Task: Plan a team-building retreat for next month on the 28th at 9 AM.
Action: Mouse moved to (58, 95)
Screenshot: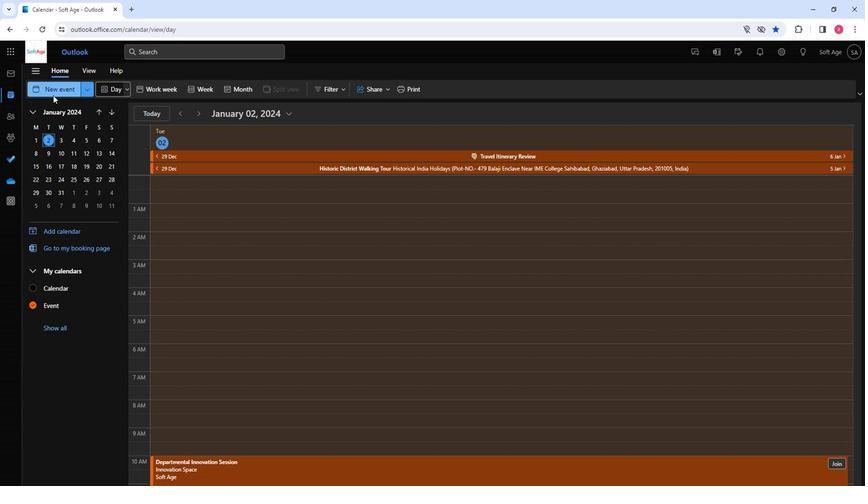 
Action: Mouse pressed left at (58, 95)
Screenshot: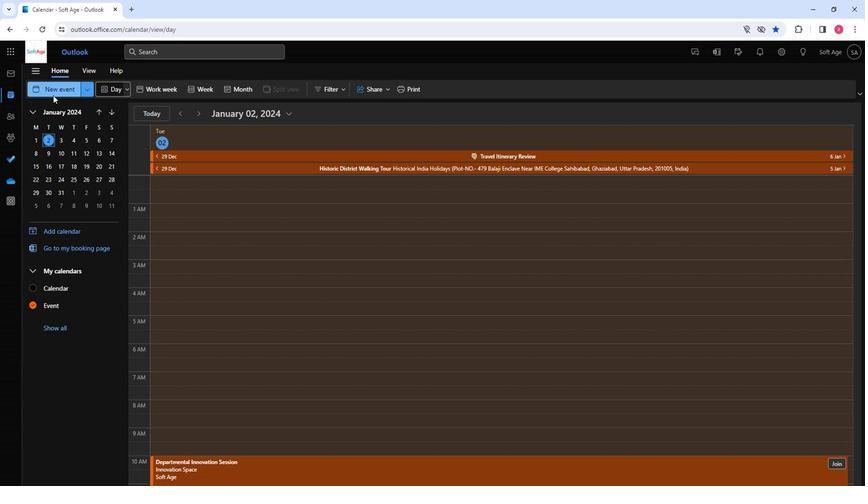 
Action: Mouse moved to (254, 157)
Screenshot: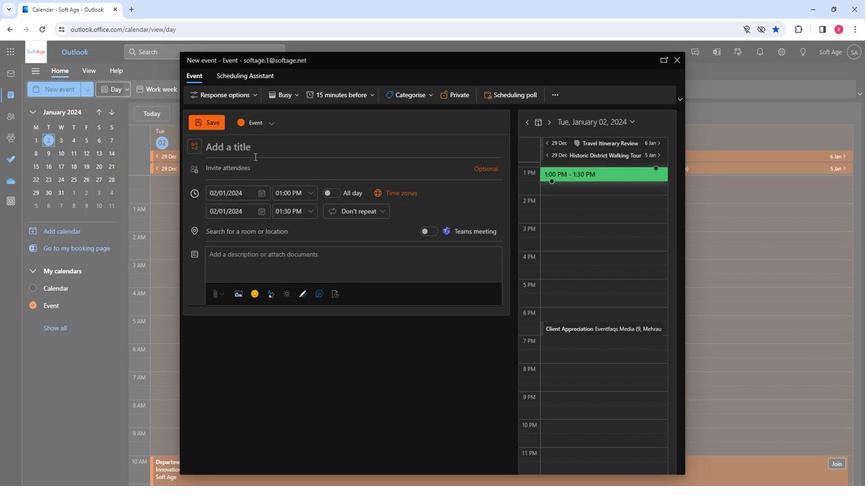 
Action: Key pressed <Key.shift>Team<Key.space><Key.shift>Building<Key.space><Key.shift><Key.shift><Key.shift><Key.shift><Key.shift><Key.shift><Key.shift><Key.shift><Key.shift>Retreat
Screenshot: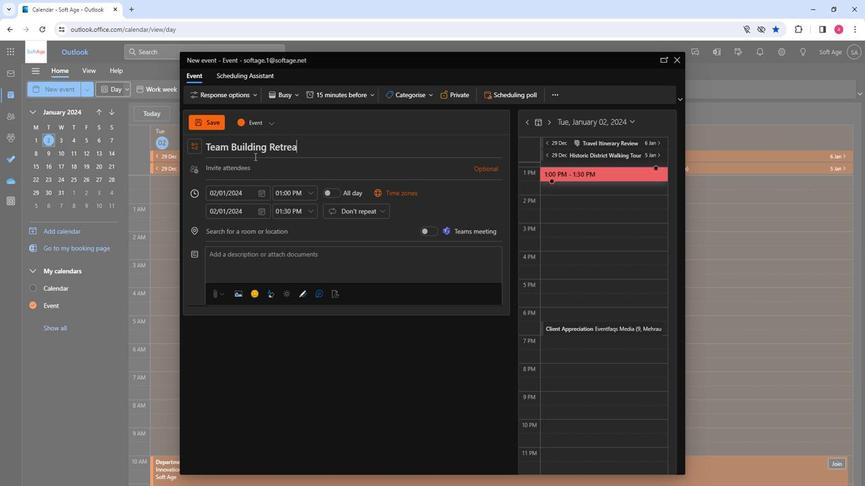 
Action: Mouse moved to (234, 164)
Screenshot: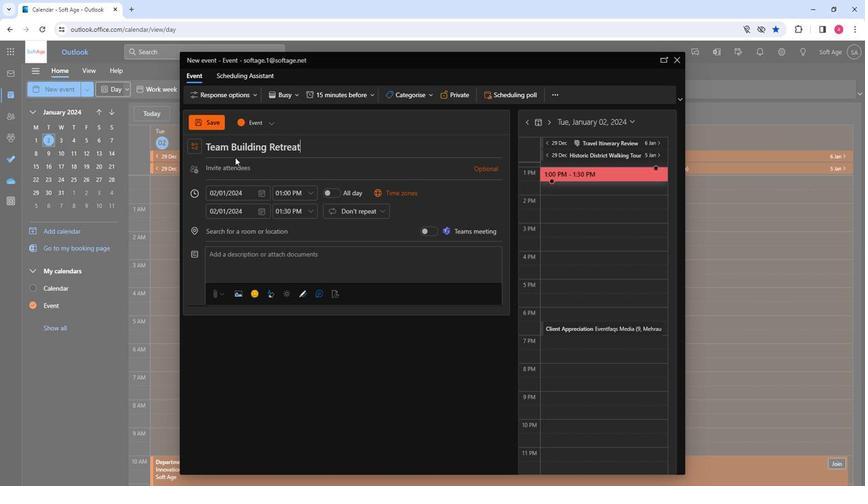 
Action: Mouse pressed left at (234, 164)
Screenshot: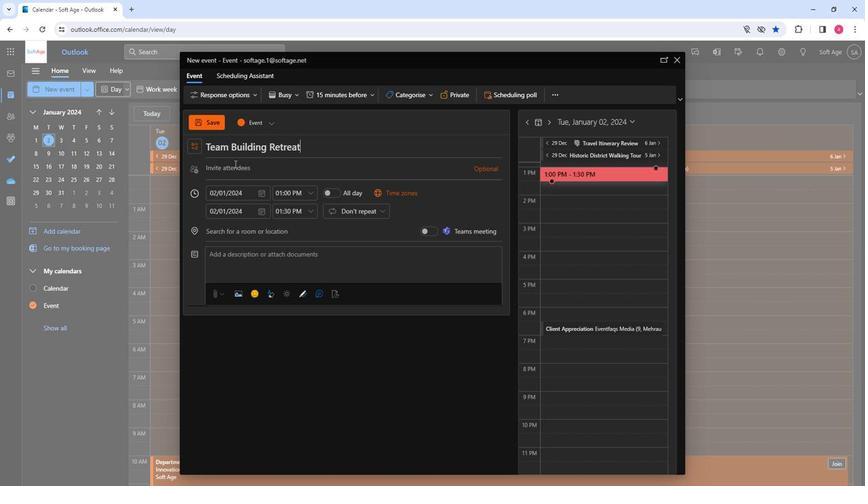 
Action: Key pressed softg
Screenshot: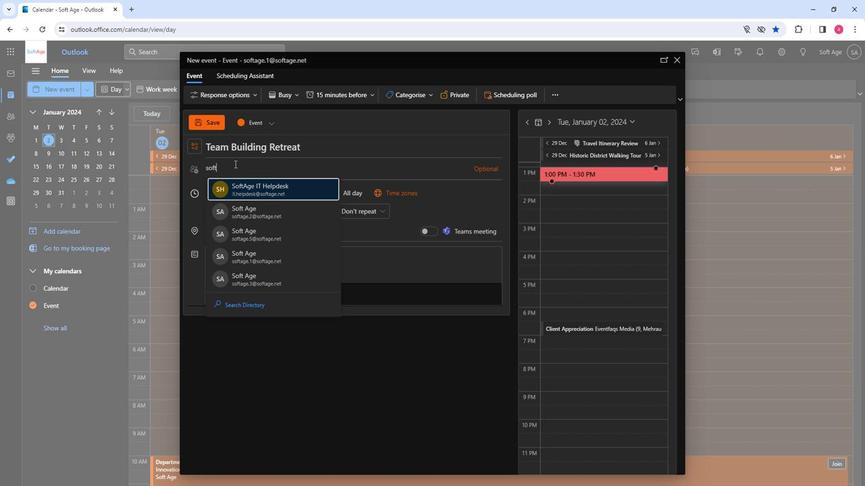 
Action: Mouse moved to (245, 199)
Screenshot: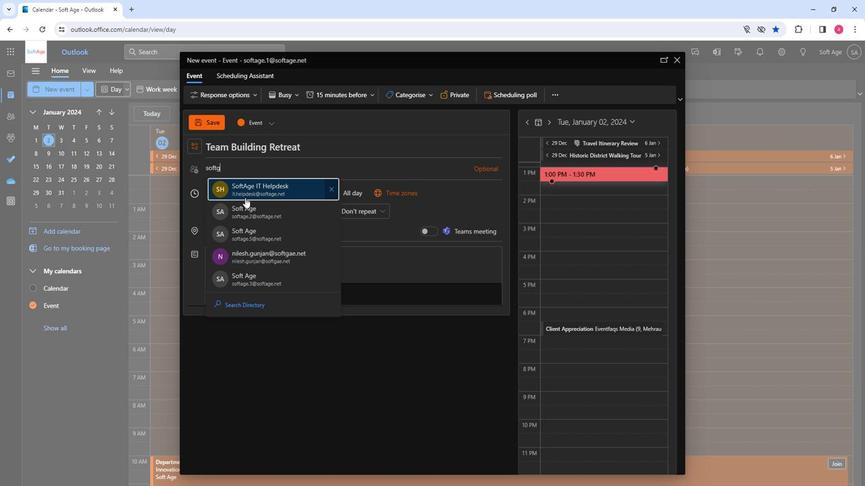 
Action: Mouse pressed left at (245, 199)
Screenshot: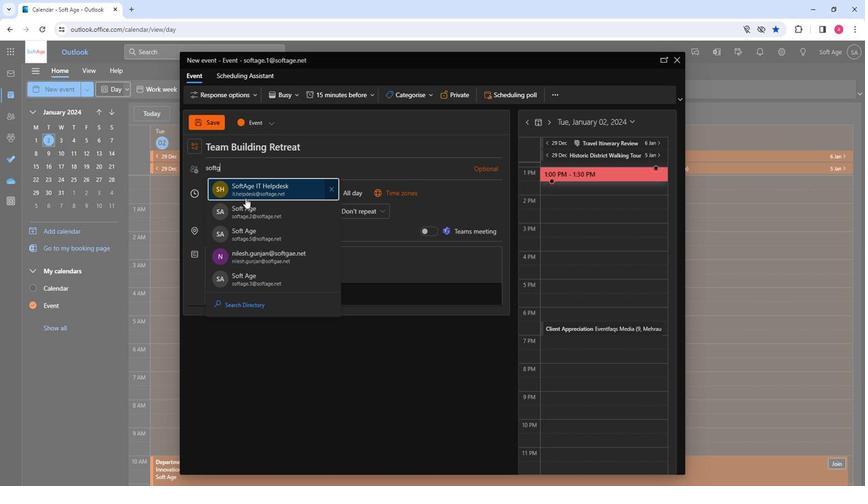
Action: Mouse moved to (277, 208)
Screenshot: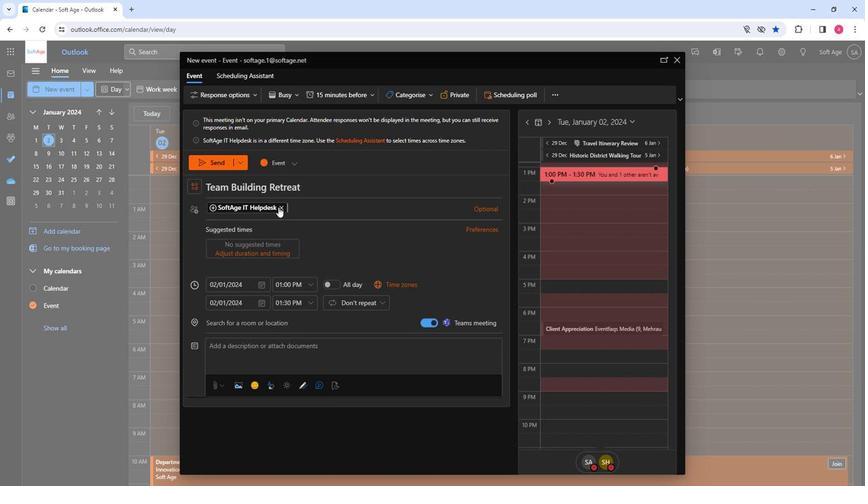 
Action: Mouse pressed left at (277, 208)
Screenshot: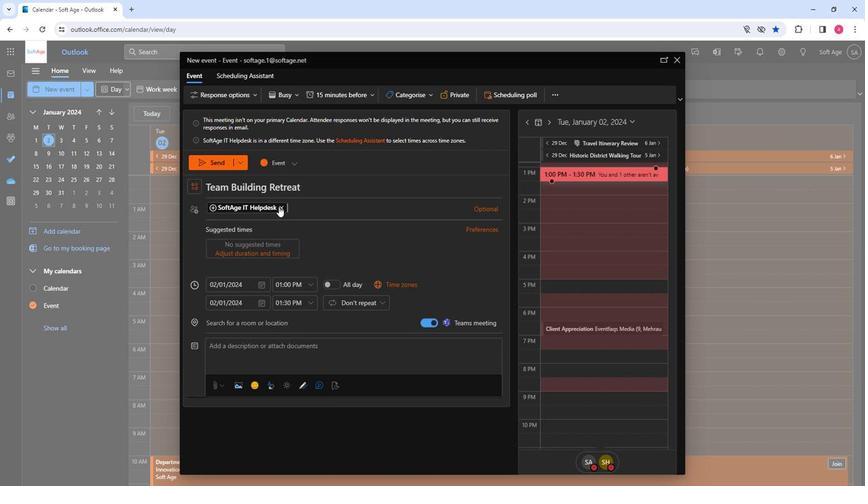 
Action: Key pressed so
Screenshot: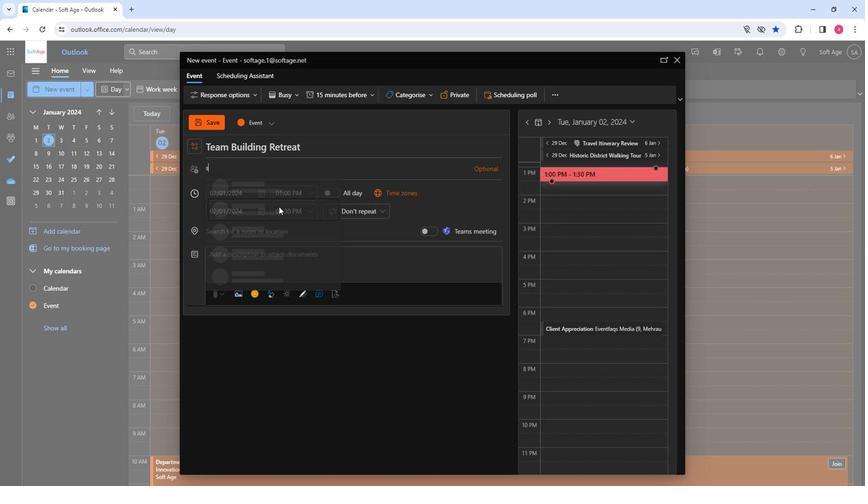 
Action: Mouse moved to (283, 219)
Screenshot: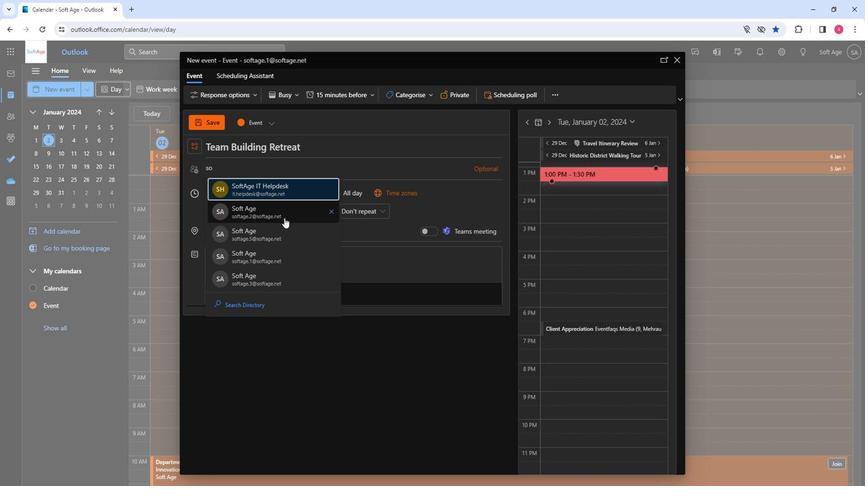 
Action: Mouse pressed left at (283, 219)
Screenshot: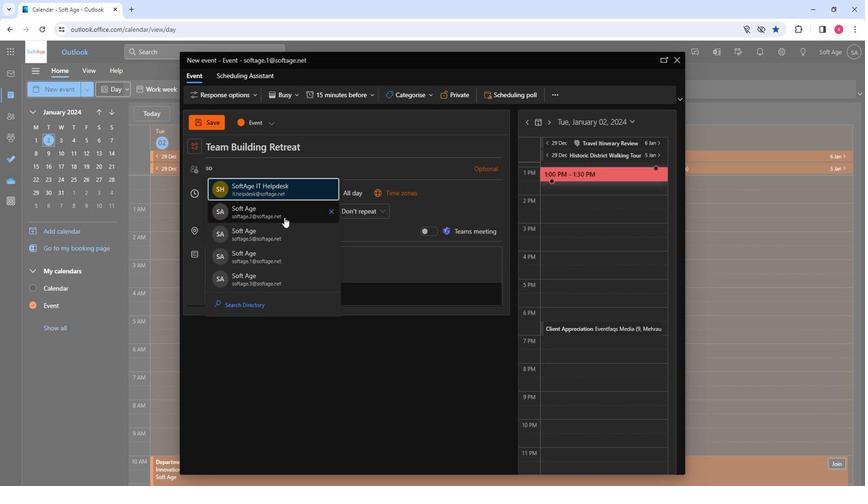 
Action: Mouse moved to (277, 235)
Screenshot: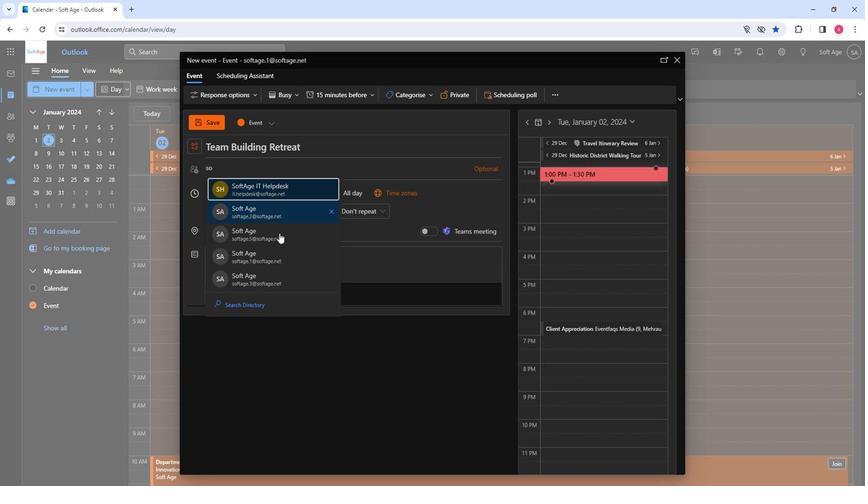 
Action: Key pressed so
Screenshot: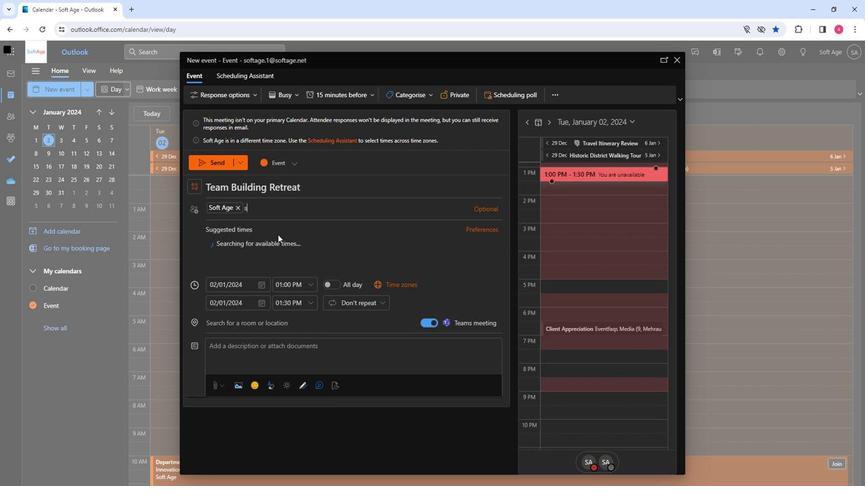 
Action: Mouse moved to (291, 275)
Screenshot: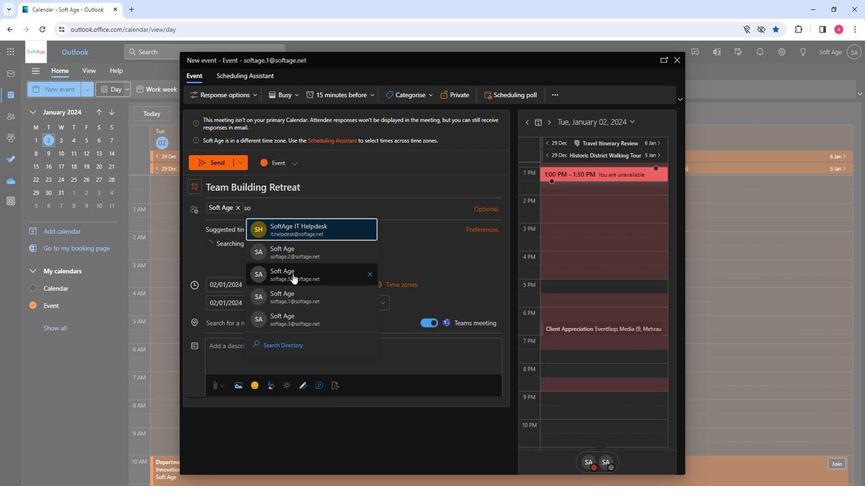 
Action: Mouse pressed left at (291, 275)
Screenshot: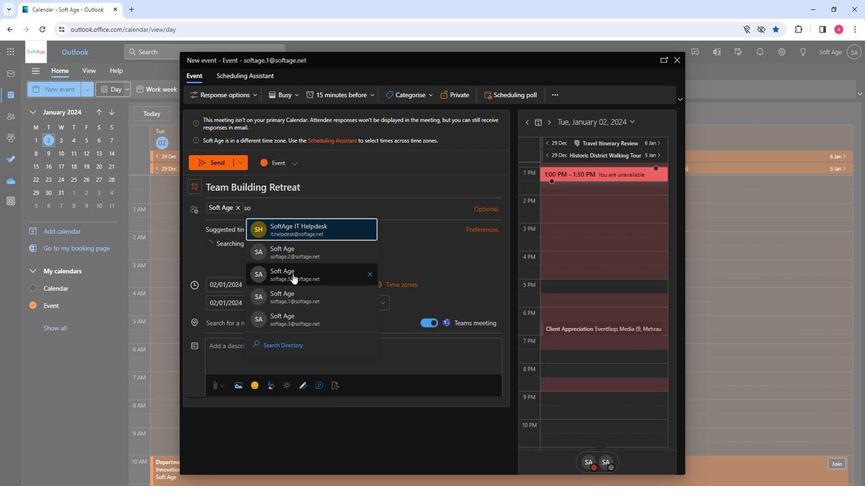 
Action: Key pressed so
Screenshot: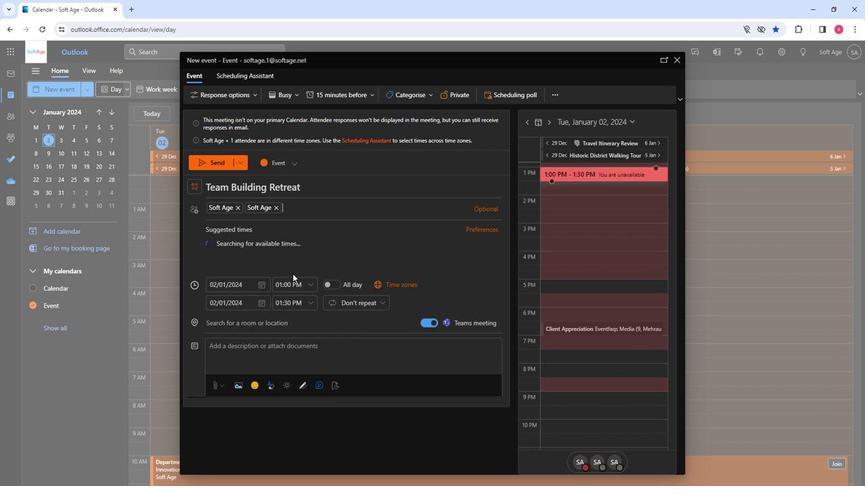 
Action: Mouse moved to (308, 304)
Screenshot: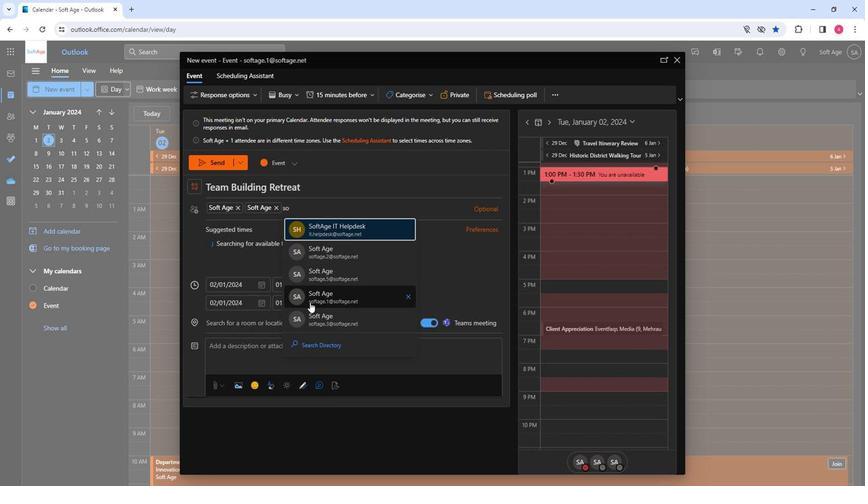 
Action: Mouse pressed left at (308, 304)
Screenshot: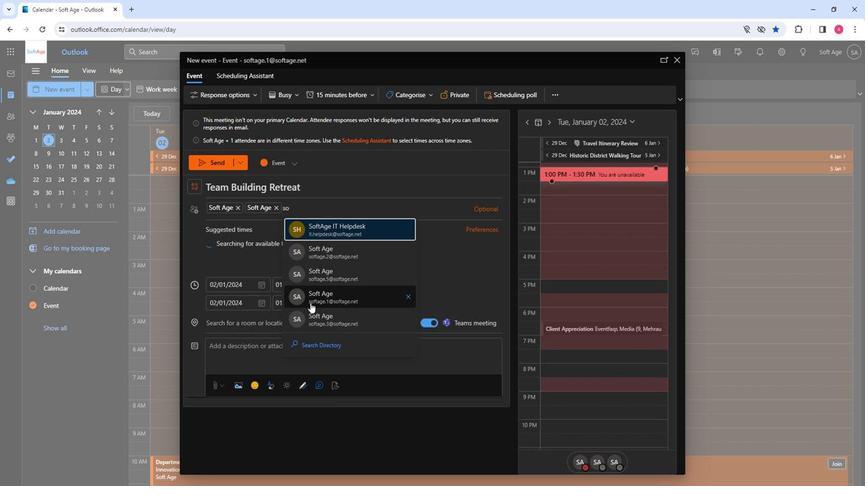 
Action: Key pressed so
Screenshot: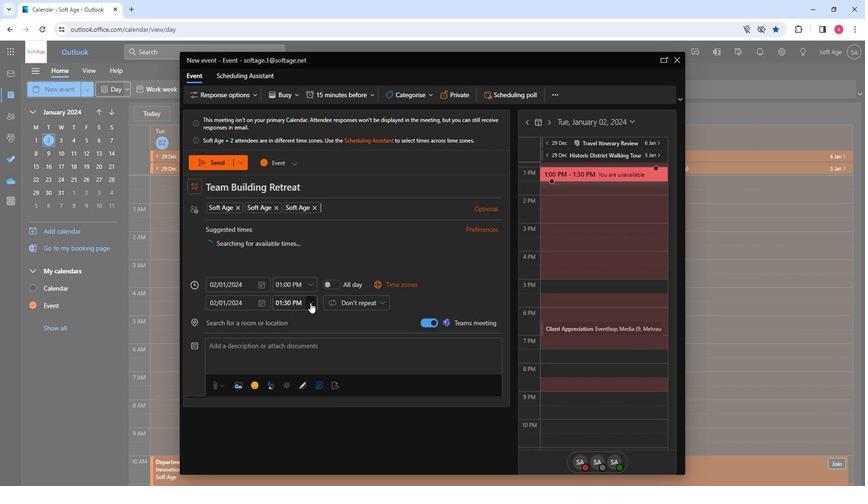 
Action: Mouse moved to (366, 321)
Screenshot: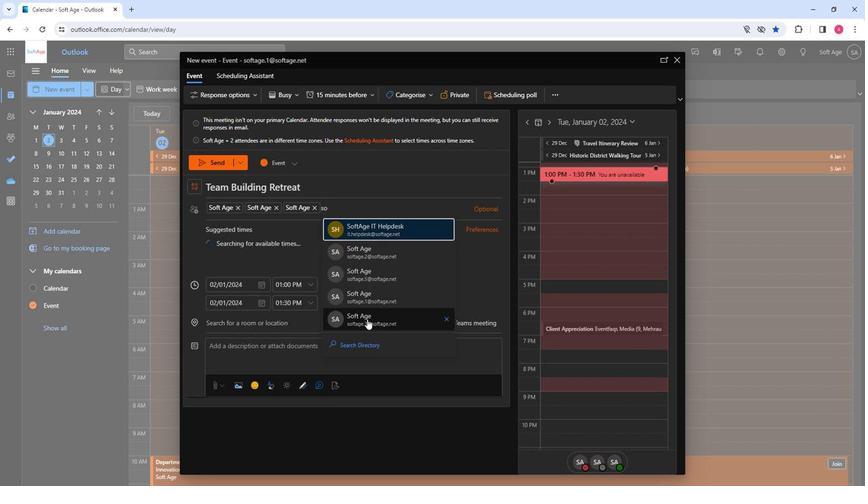 
Action: Mouse pressed left at (366, 321)
Screenshot: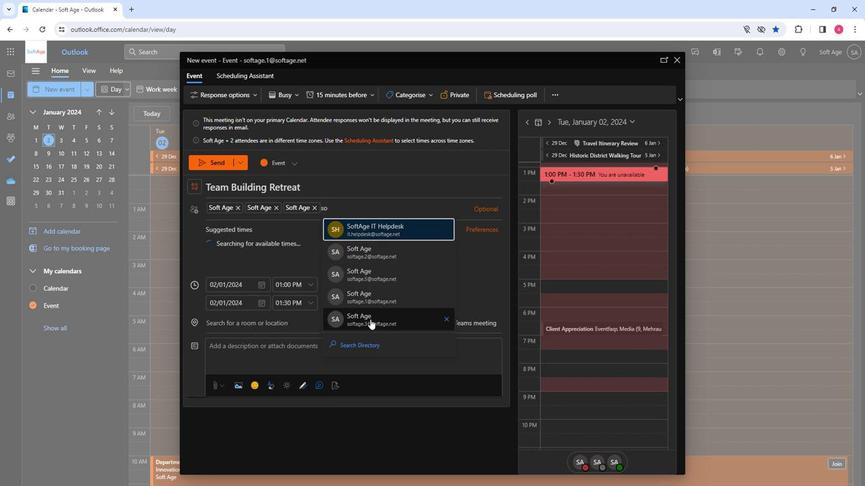 
Action: Mouse moved to (261, 283)
Screenshot: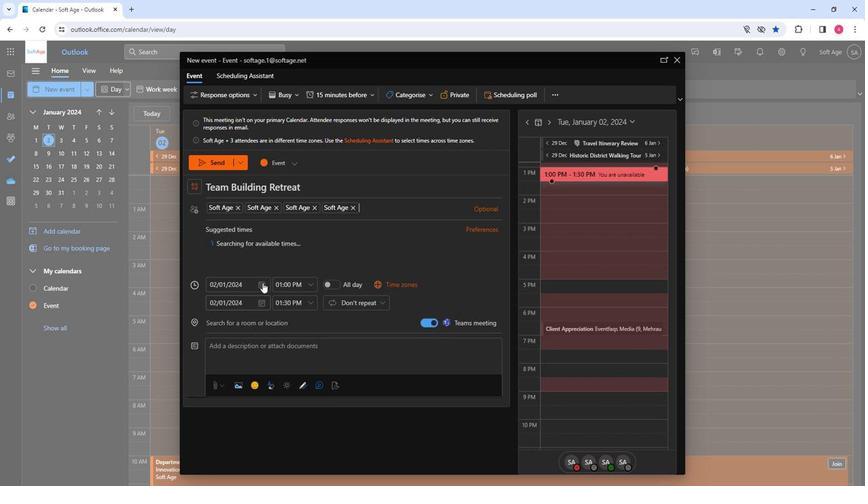 
Action: Mouse pressed left at (261, 283)
Screenshot: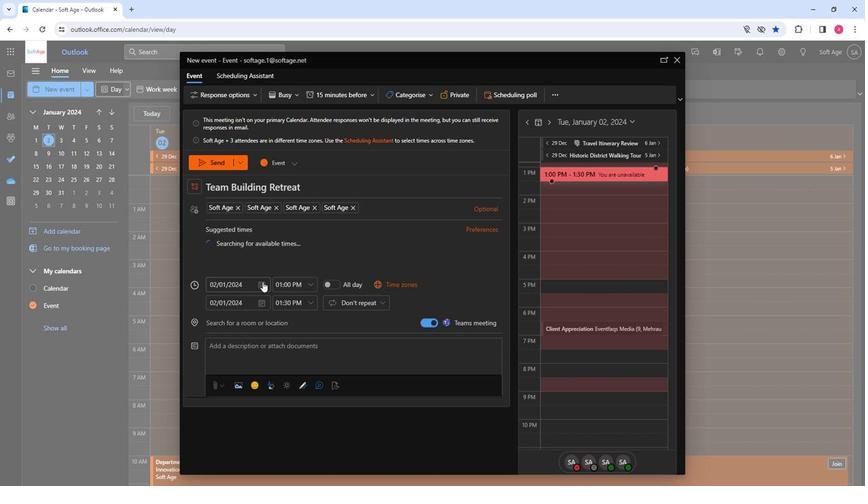
Action: Mouse moved to (291, 374)
Screenshot: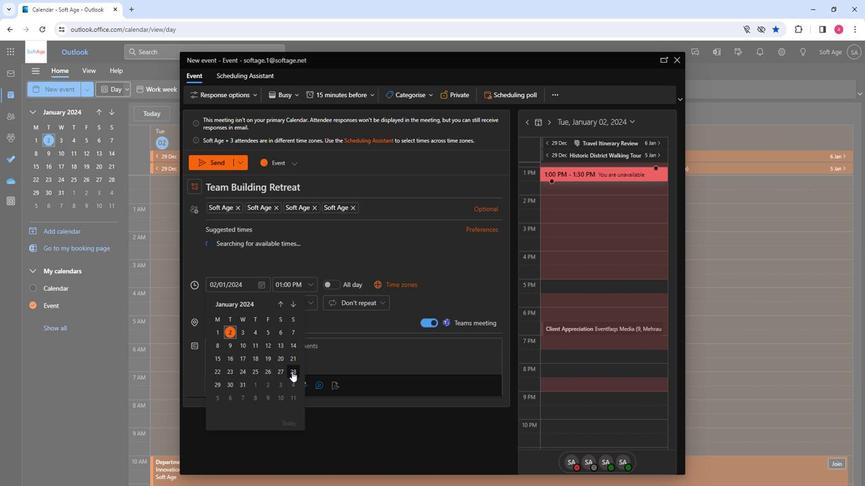 
Action: Mouse pressed left at (291, 374)
Screenshot: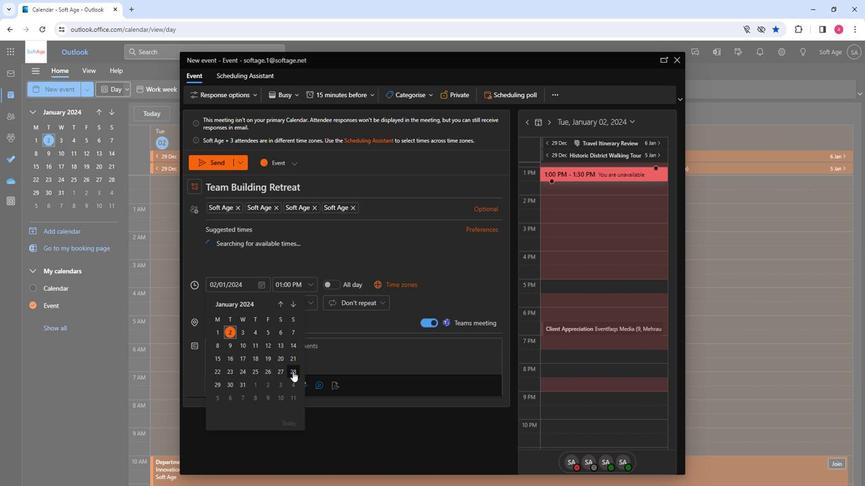 
Action: Mouse moved to (307, 285)
Screenshot: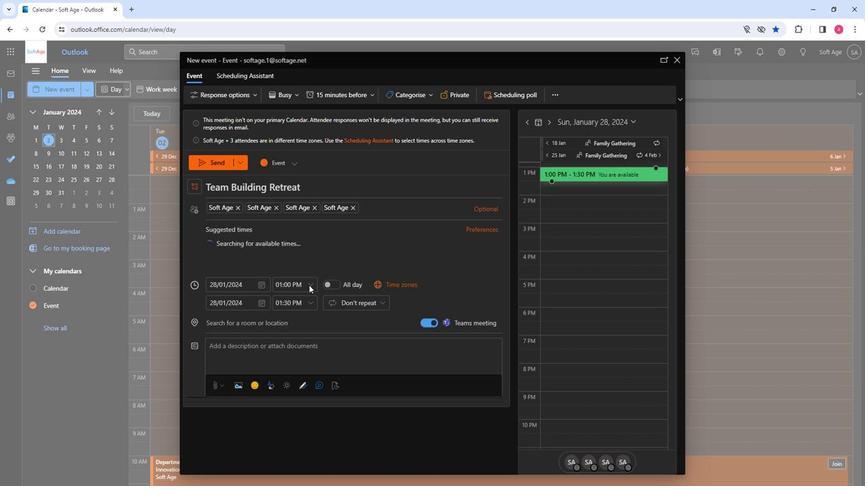 
Action: Mouse pressed left at (307, 285)
Screenshot: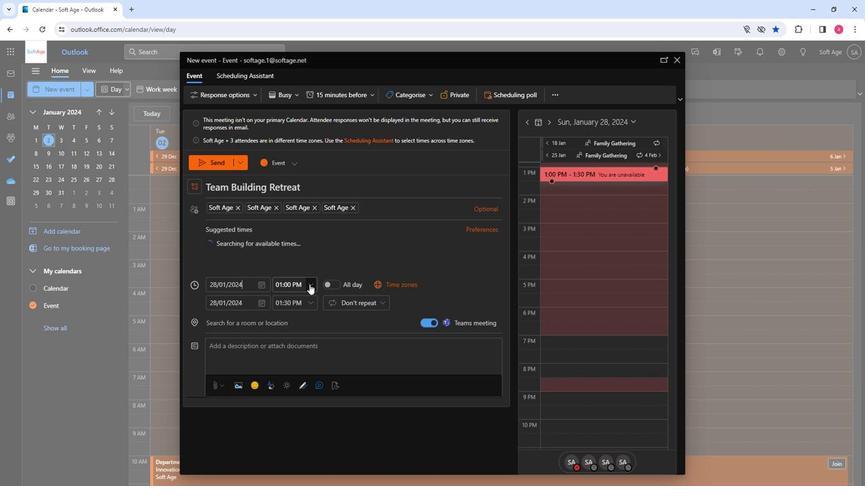 
Action: Mouse moved to (298, 336)
Screenshot: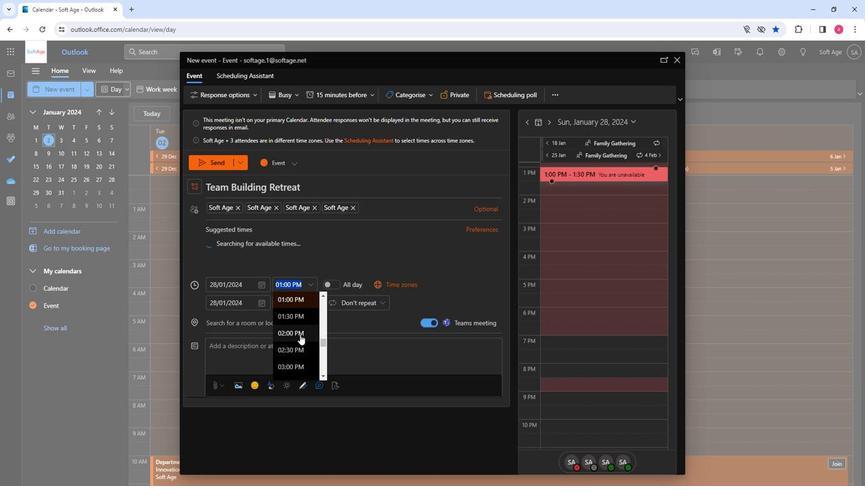 
Action: Mouse scrolled (298, 337) with delta (0, 0)
Screenshot: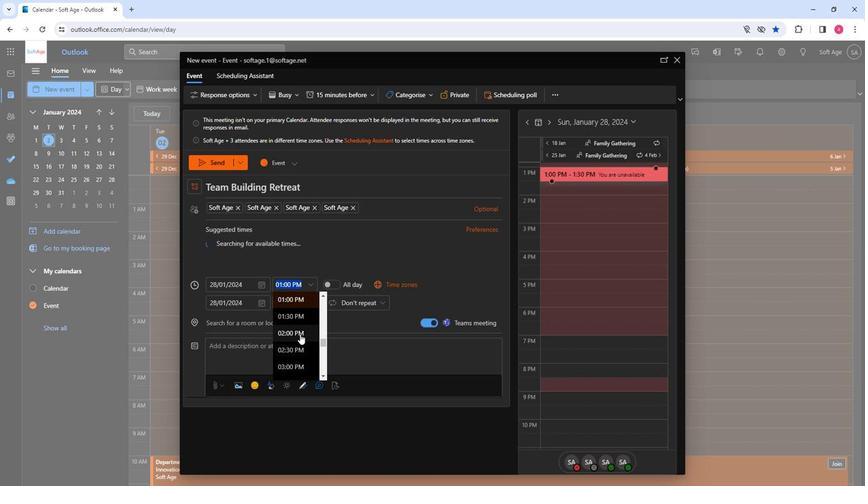 
Action: Mouse moved to (298, 336)
Screenshot: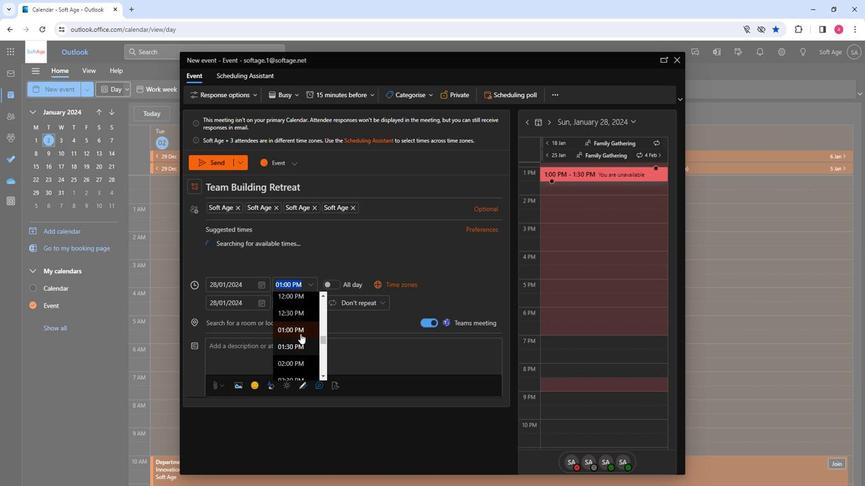 
Action: Mouse scrolled (298, 336) with delta (0, 0)
Screenshot: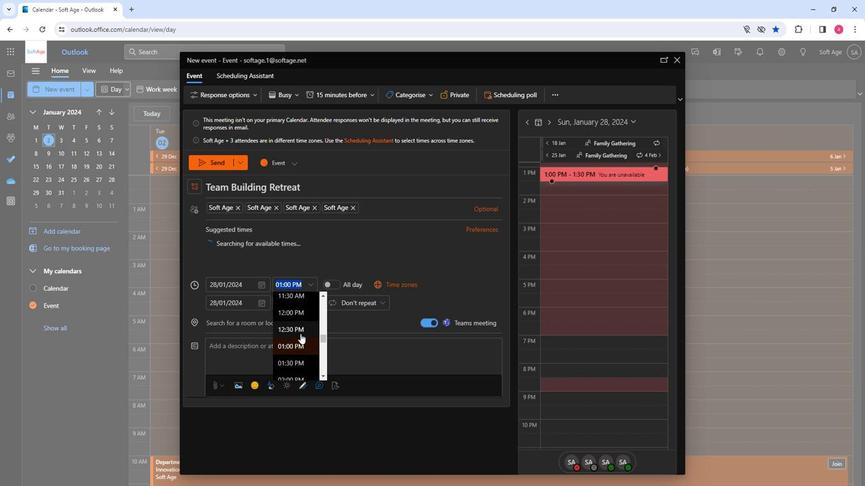 
Action: Mouse moved to (300, 336)
Screenshot: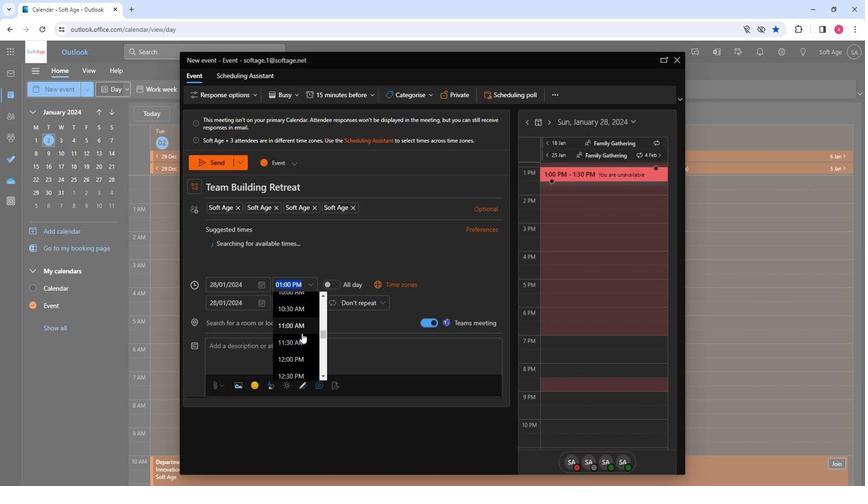 
Action: Mouse scrolled (300, 336) with delta (0, 0)
Screenshot: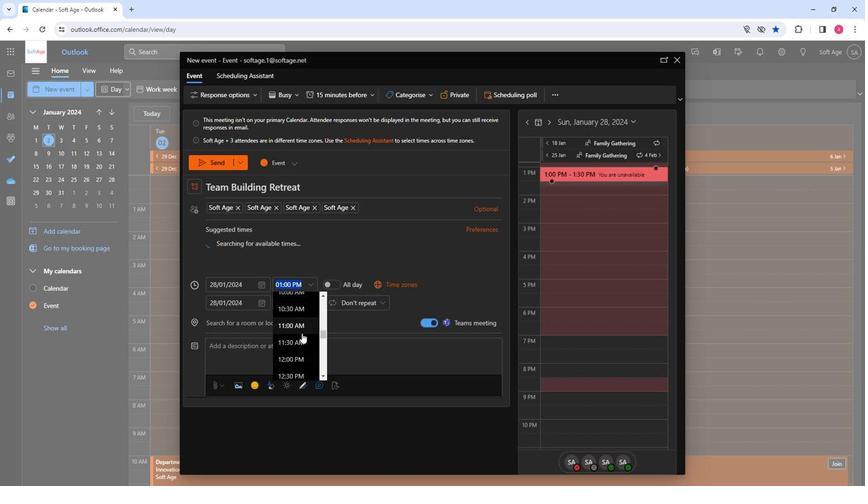 
Action: Mouse moved to (295, 309)
Screenshot: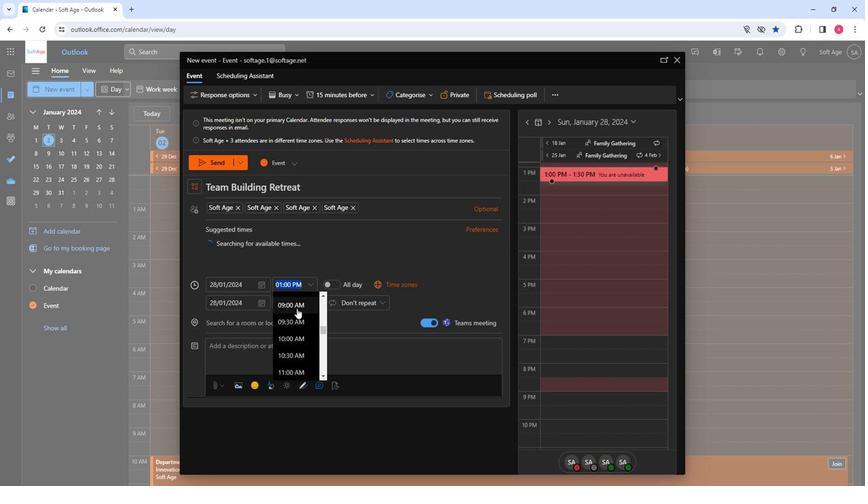 
Action: Mouse pressed left at (295, 309)
Screenshot: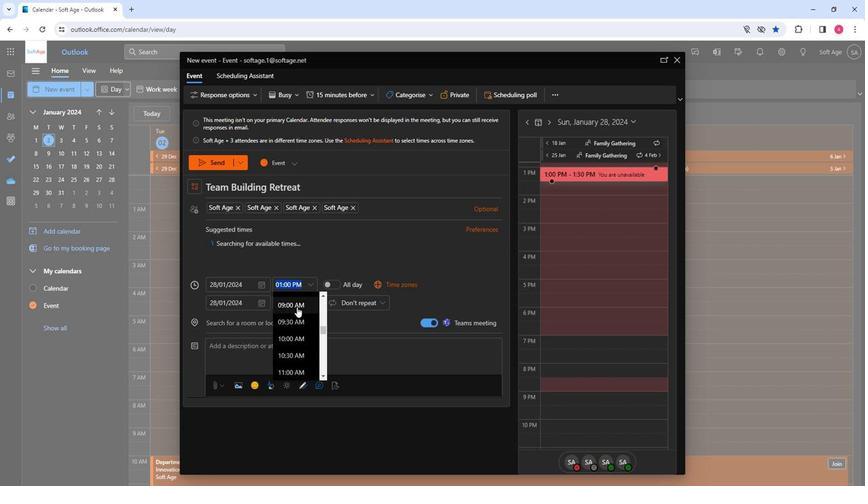 
Action: Mouse moved to (248, 326)
Screenshot: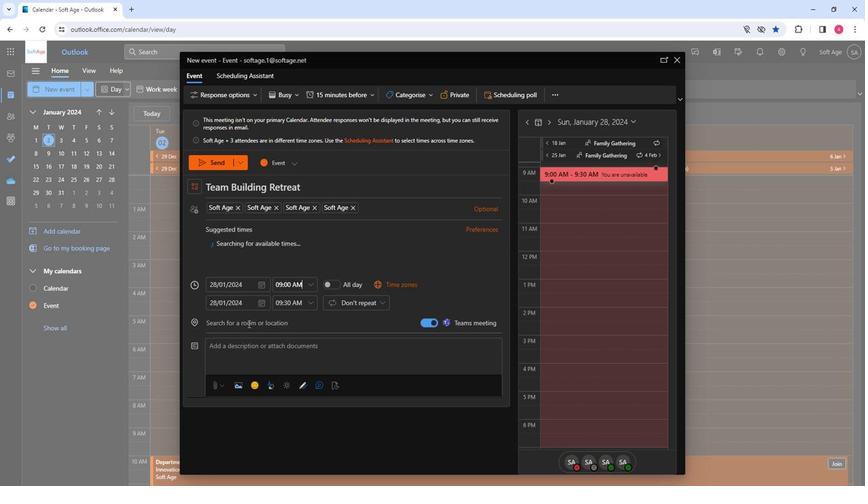
Action: Mouse pressed left at (248, 326)
Screenshot: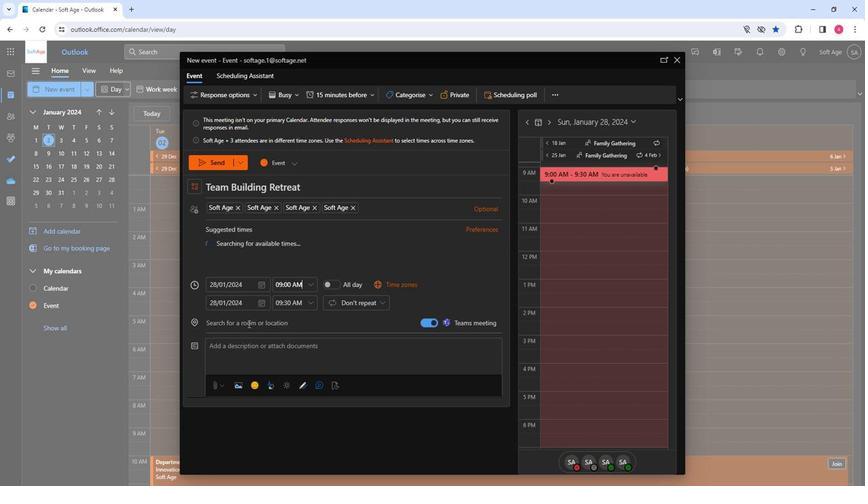 
Action: Key pressed conf<Key.backspace><Key.backspace><Key.backspace><Key.backspace><Key.backspace><Key.backspace><Key.backspace><Key.backspace><Key.backspace><Key.shift>Con<Key.backspace><Key.backspace><Key.backspace><Key.backspace><Key.backspace><Key.backspace><Key.backspace><Key.shift><Key.shift><Key.shift><Key.shift><Key.shift><Key.shift><Key.shift><Key.shift><Key.shift><Key.shift><Key.shift><Key.shift><Key.shift><Key.shift><Key.shift><Key.shift><Key.shift><Key.shift><Key.shift><Key.shift><Key.shift><Key.shift><Key.shift><Key.shift><Key.shift><Key.shift><Key.shift><Key.shift>Service<Key.space><Key.shift>Room
Screenshot: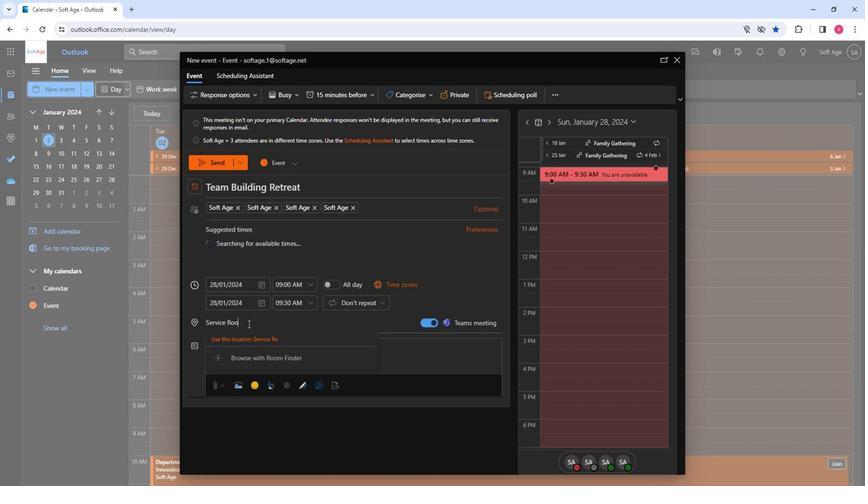 
Action: Mouse moved to (249, 340)
Screenshot: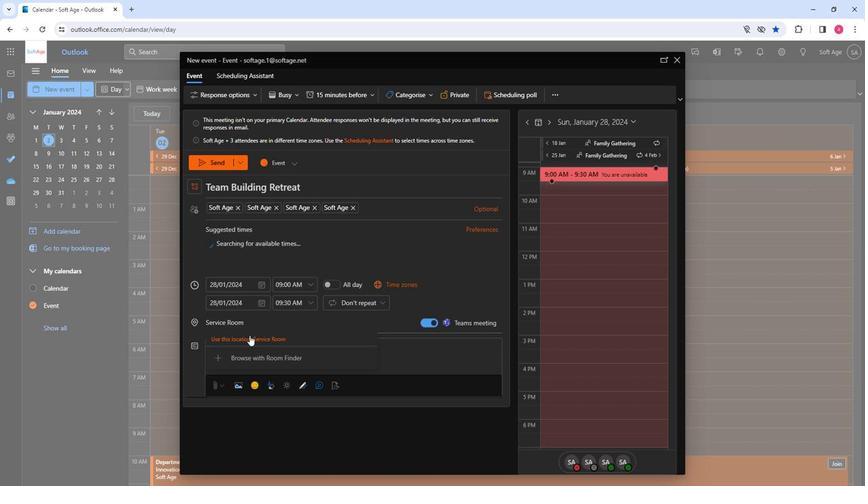 
Action: Mouse pressed left at (249, 340)
Screenshot: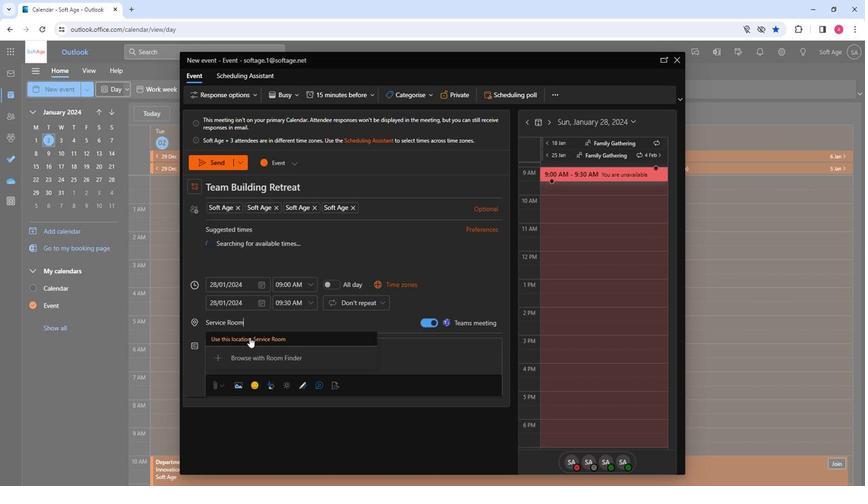 
Action: Mouse moved to (249, 360)
Screenshot: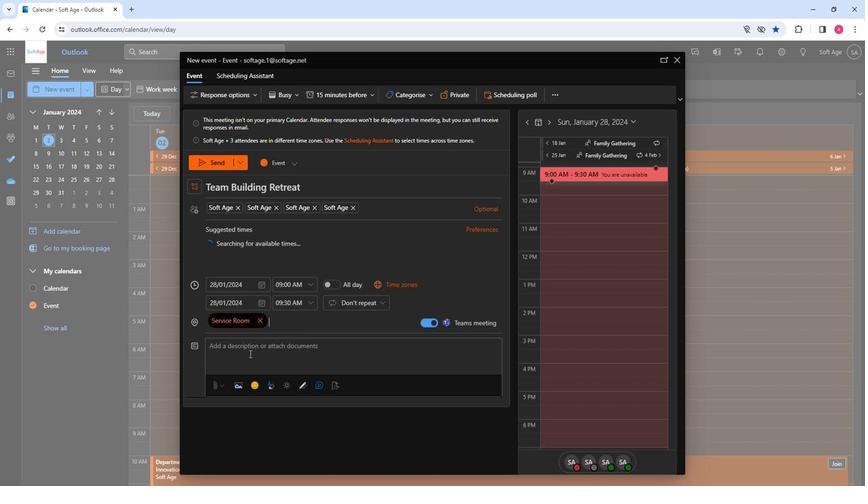 
Action: Mouse pressed left at (249, 360)
Screenshot: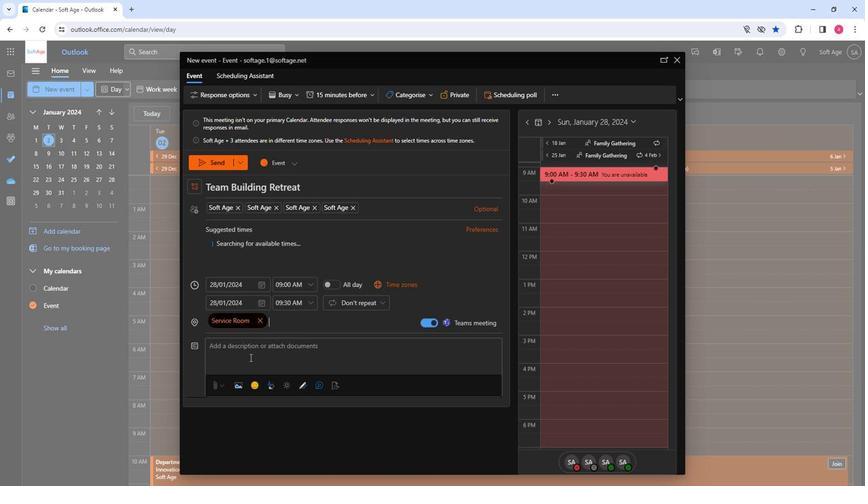 
Action: Key pressed <Key.shift>Escape<Key.space>and<Key.space>bond<Key.shift>!<Key.space><Key.shift>Join<Key.space>or<Key.space><Key.backspace><Key.backspace>ur<Key.space>team-building<Key.space>retreat<Key.space>next<Key.space>month.<Key.space><Key.shift>A<Key.space>weekend<Key.space>of<Key.space>fun<Key.space>activities,<Key.space>team<Key.space>challenges,<Key.space>and<Key.space>camaraderie<Key.space>to<Key.space>strengthen<Key.space>connections<Key.space>and<Key.space>foster<Key.space>a<Key.space>positive<Key.space>team<Key.space>spirit.
Screenshot: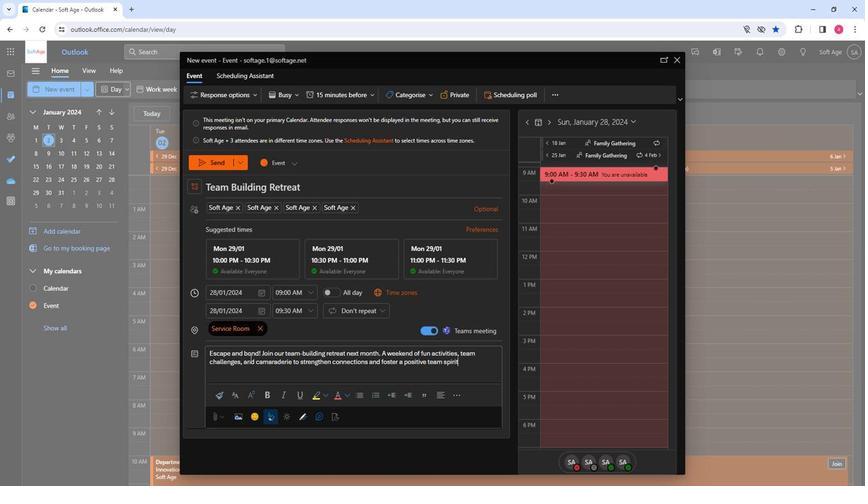 
Action: Mouse moved to (266, 357)
Screenshot: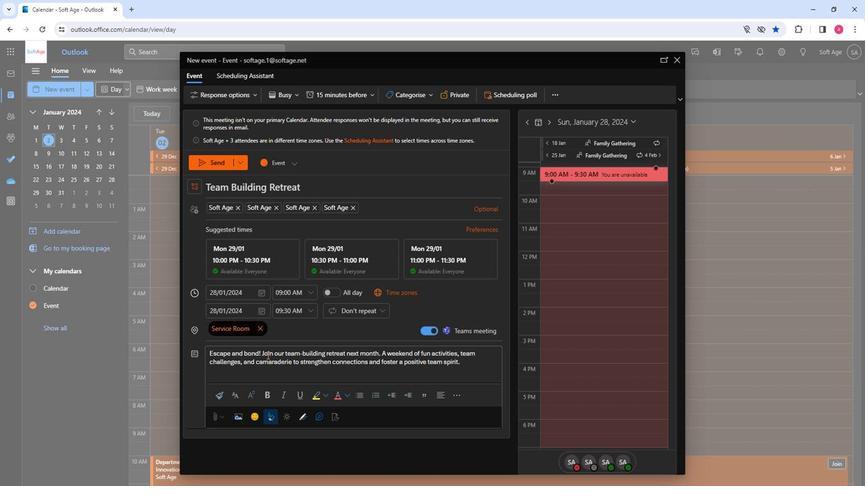 
Action: Mouse pressed left at (266, 357)
Screenshot: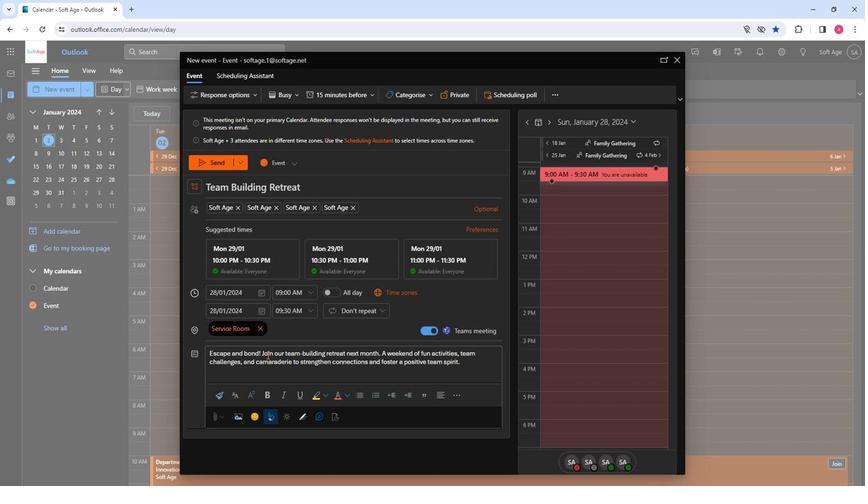
Action: Mouse moved to (267, 356)
Screenshot: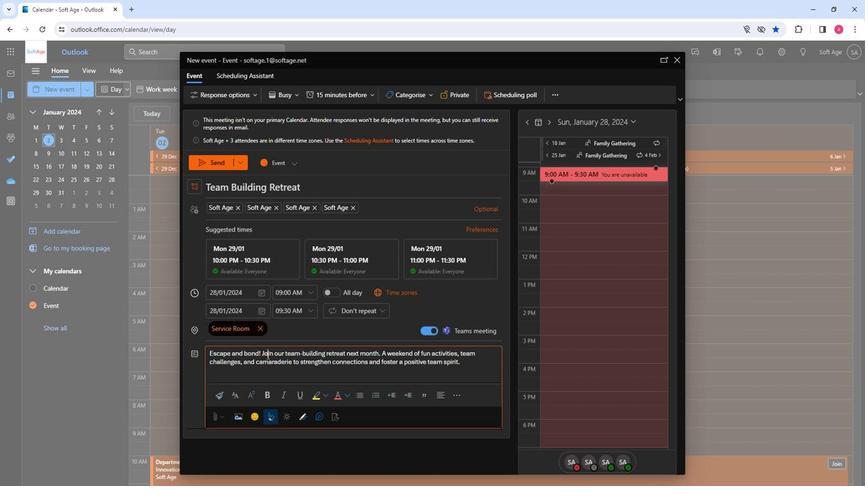 
Action: Mouse pressed left at (267, 356)
Screenshot: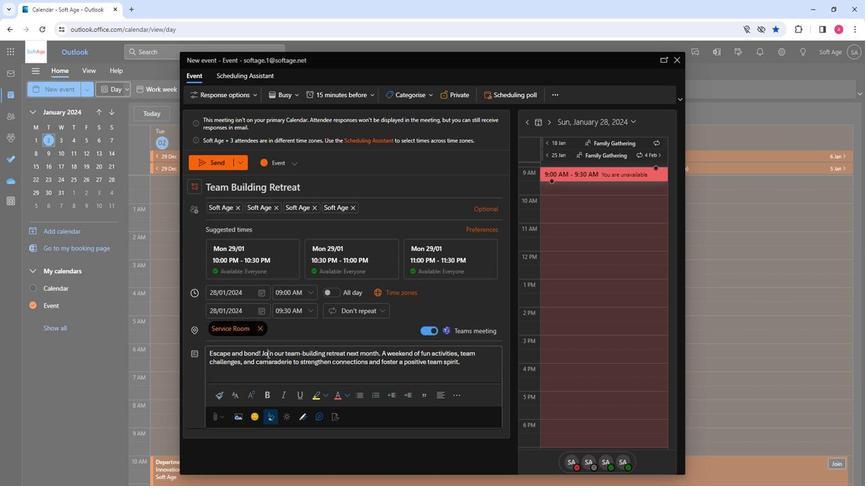 
Action: Mouse moved to (267, 356)
Screenshot: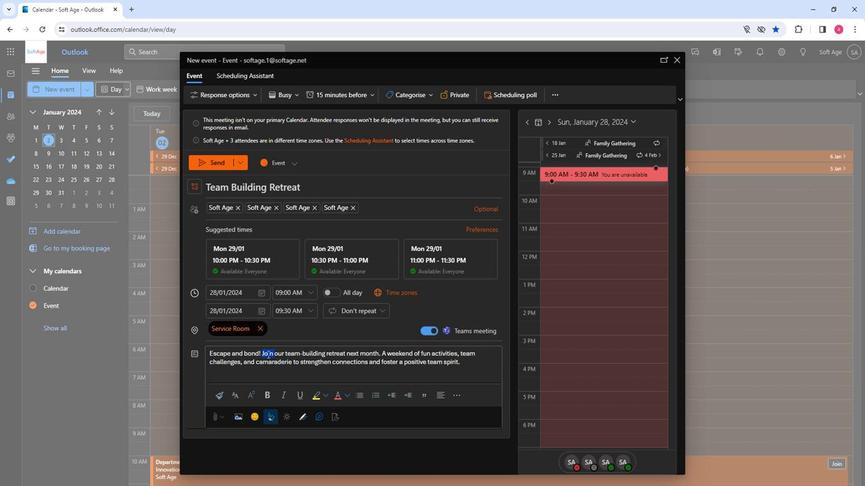 
Action: Mouse pressed left at (267, 356)
Screenshot: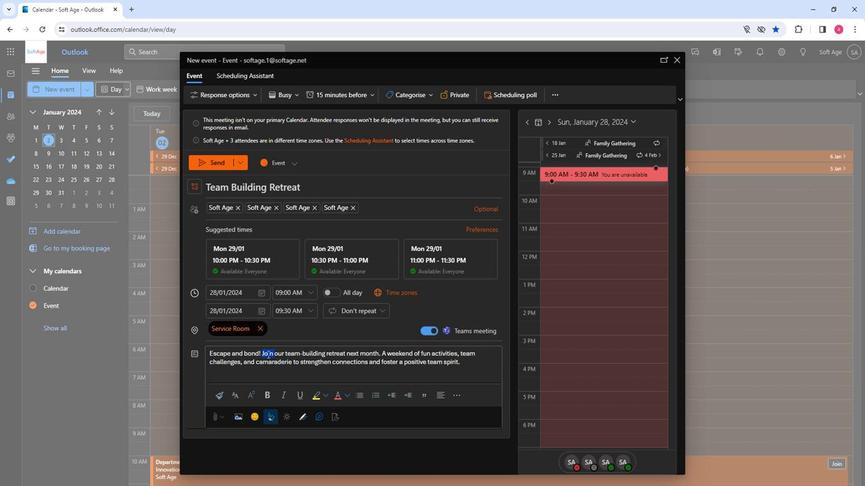 
Action: Mouse moved to (236, 401)
Screenshot: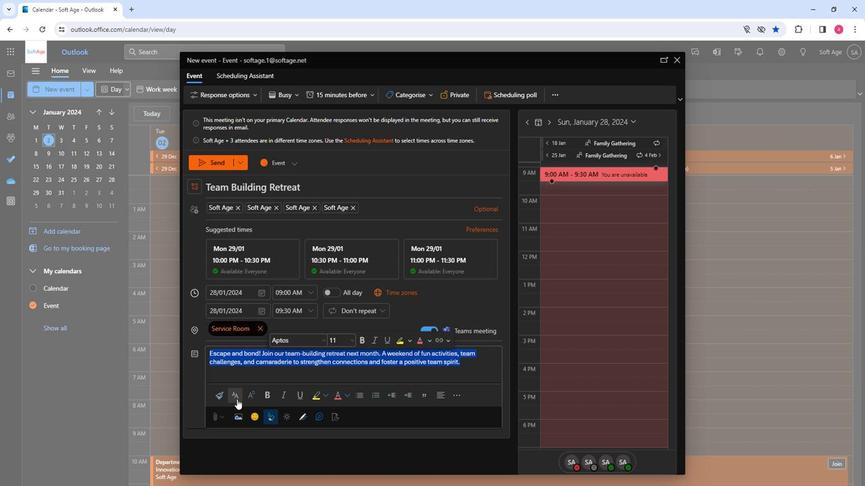 
Action: Mouse pressed left at (236, 401)
Screenshot: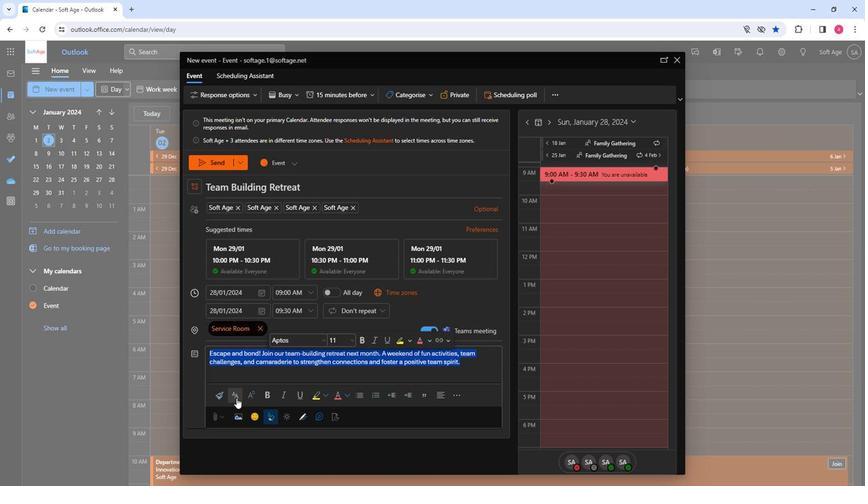 
Action: Mouse moved to (276, 328)
Screenshot: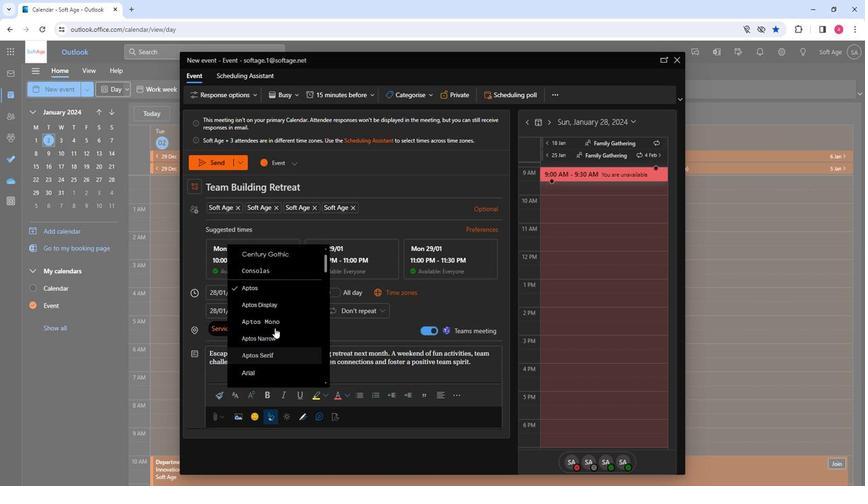 
Action: Mouse scrolled (276, 328) with delta (0, 0)
Screenshot: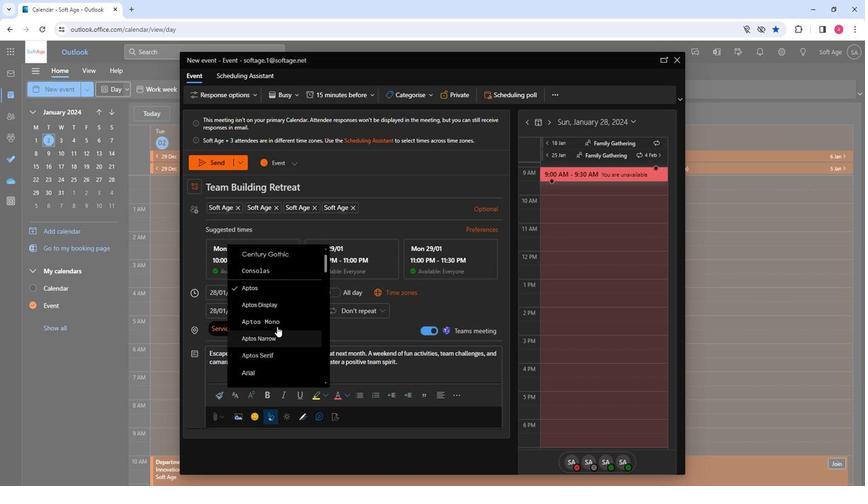
Action: Mouse scrolled (276, 328) with delta (0, 0)
Screenshot: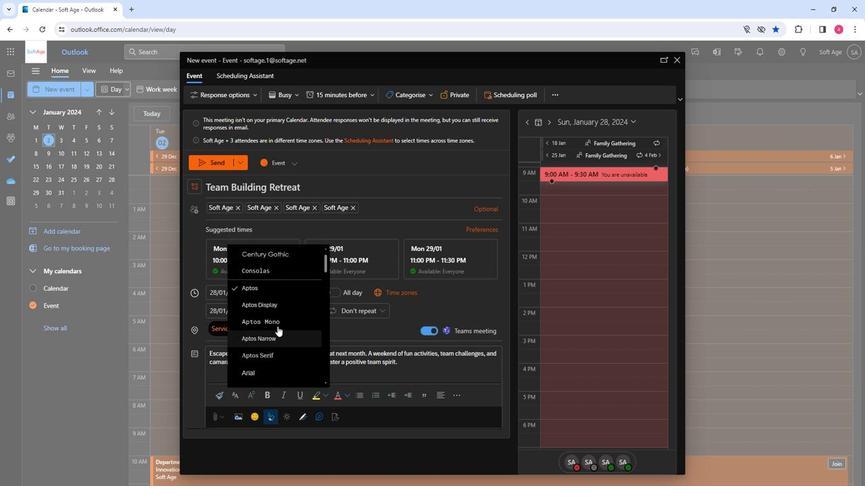 
Action: Mouse scrolled (276, 328) with delta (0, 0)
Screenshot: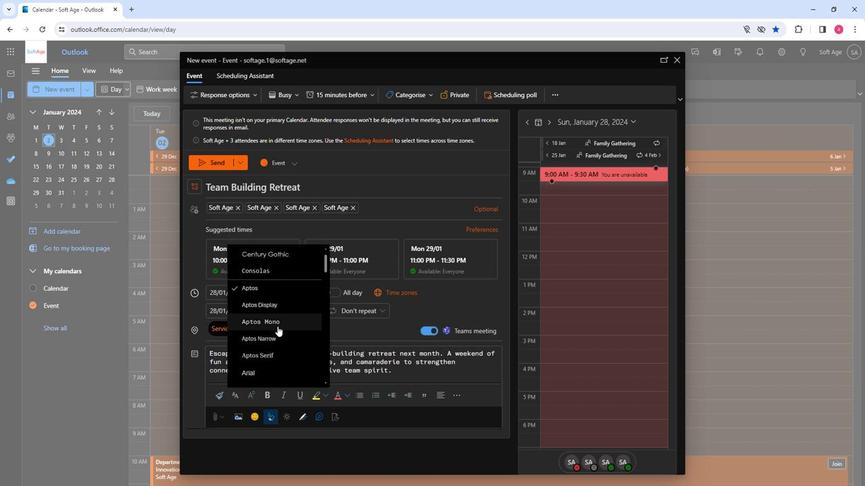 
Action: Mouse scrolled (276, 328) with delta (0, 0)
Screenshot: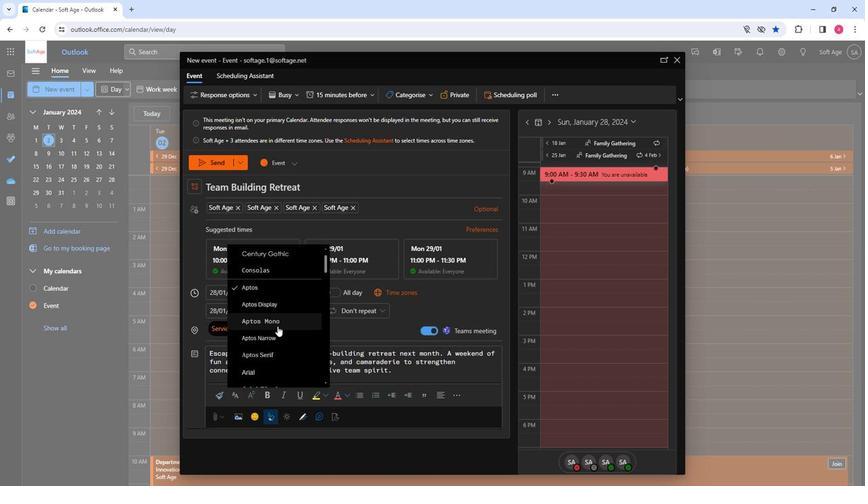 
Action: Mouse moved to (258, 359)
Screenshot: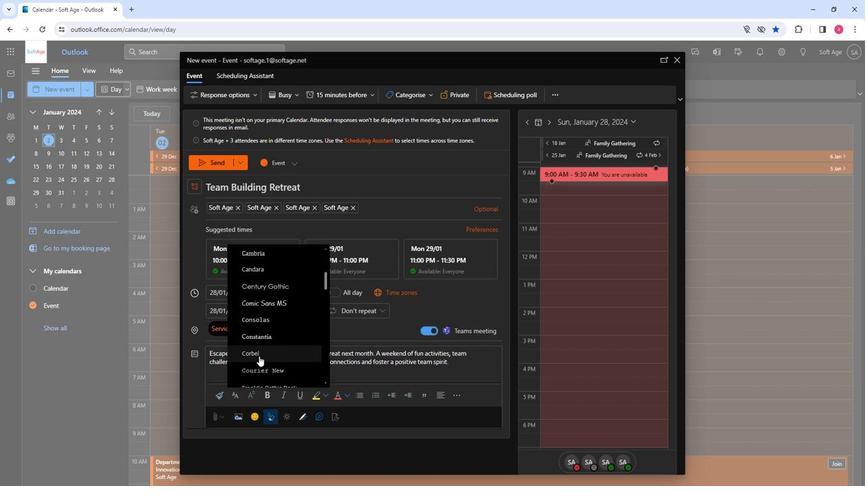 
Action: Mouse scrolled (258, 358) with delta (0, 0)
Screenshot: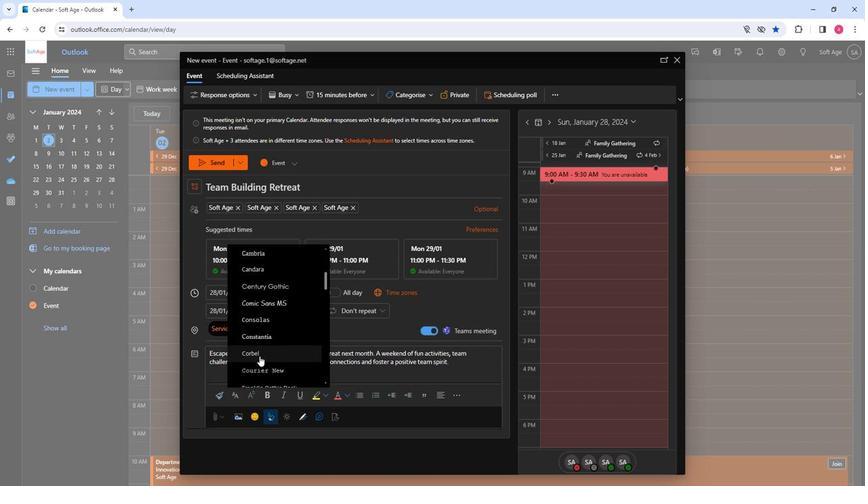 
Action: Mouse scrolled (258, 358) with delta (0, 0)
Screenshot: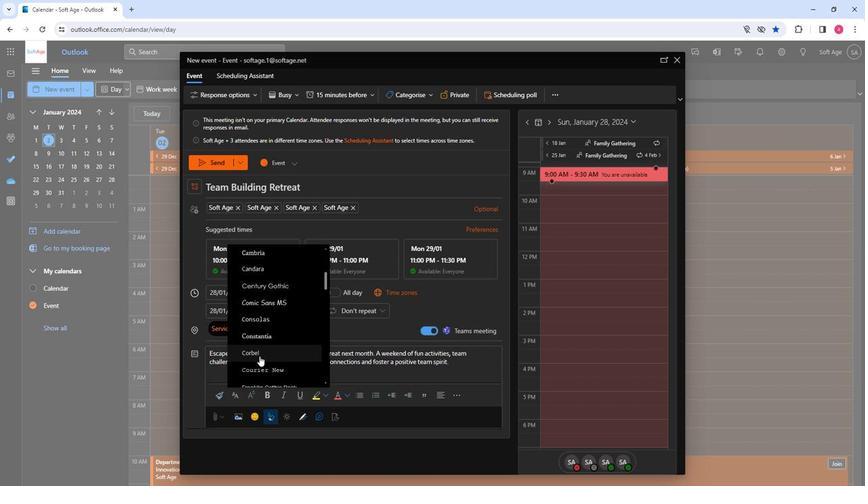 
Action: Mouse moved to (271, 365)
Screenshot: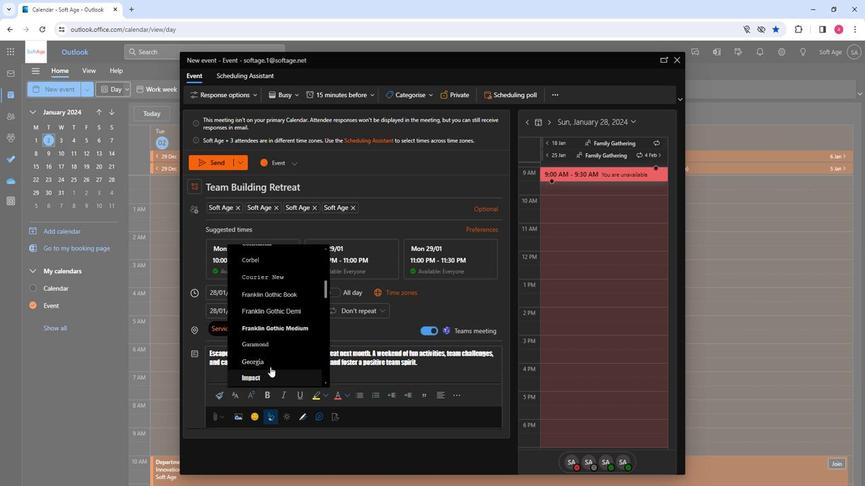 
Action: Mouse scrolled (271, 365) with delta (0, 0)
Screenshot: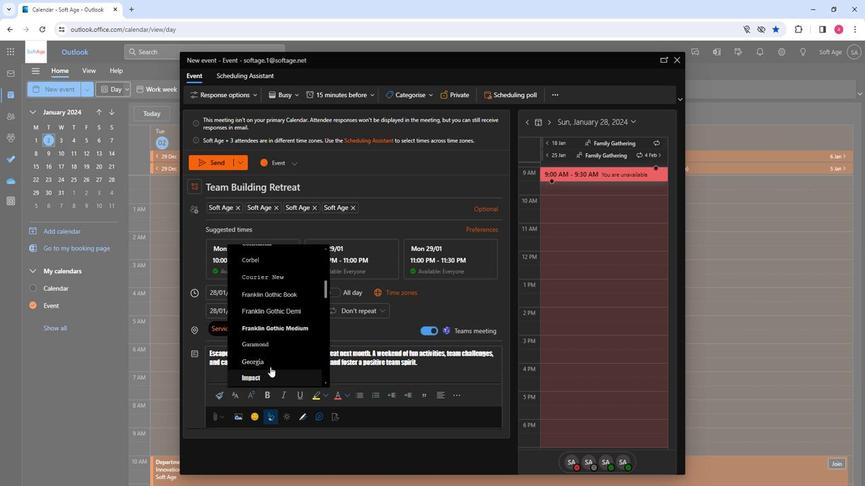 
Action: Mouse moved to (271, 361)
Screenshot: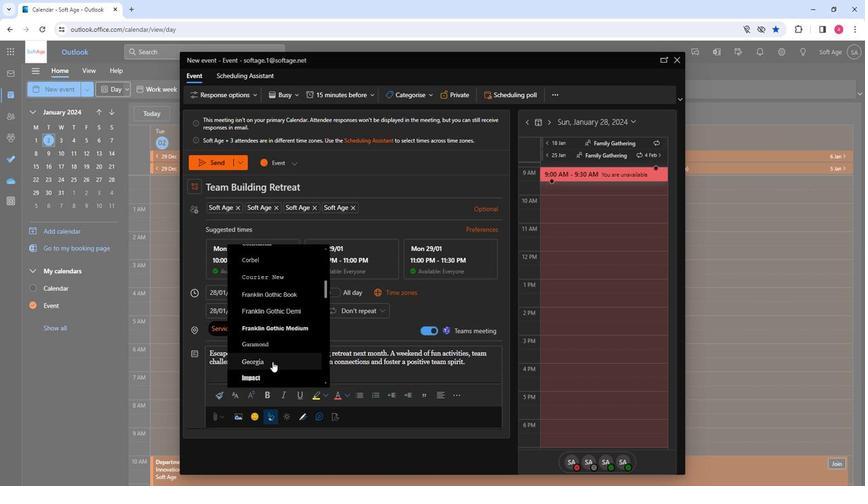 
Action: Mouse scrolled (271, 361) with delta (0, 0)
Screenshot: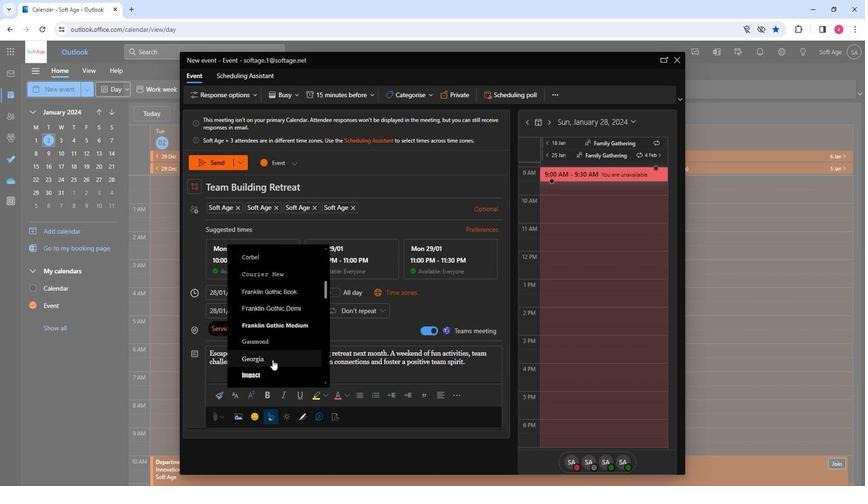 
Action: Mouse moved to (269, 319)
Screenshot: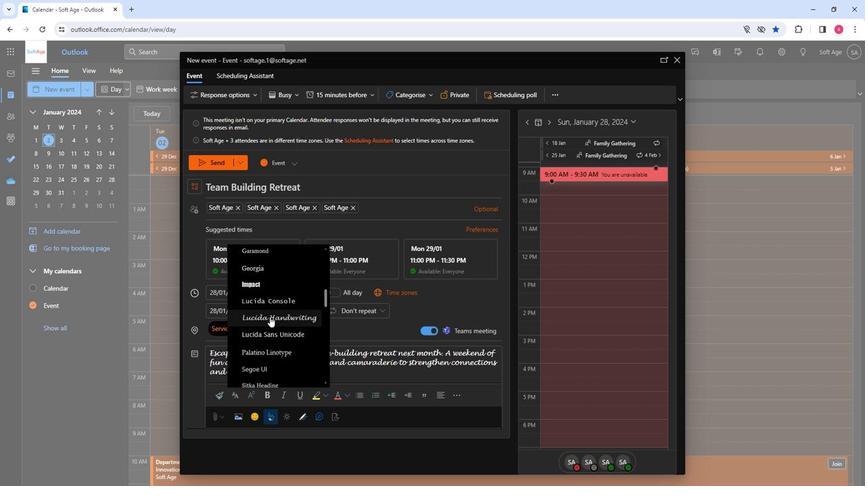 
Action: Mouse pressed left at (269, 319)
Screenshot: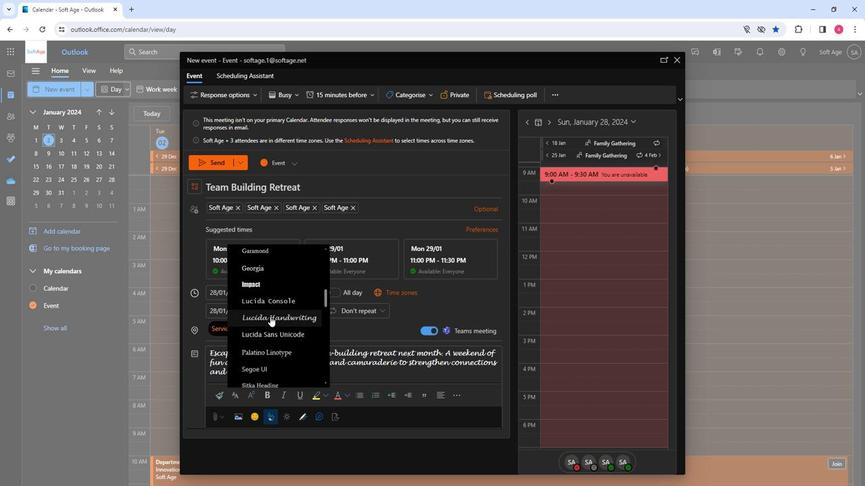 
Action: Mouse moved to (281, 399)
Screenshot: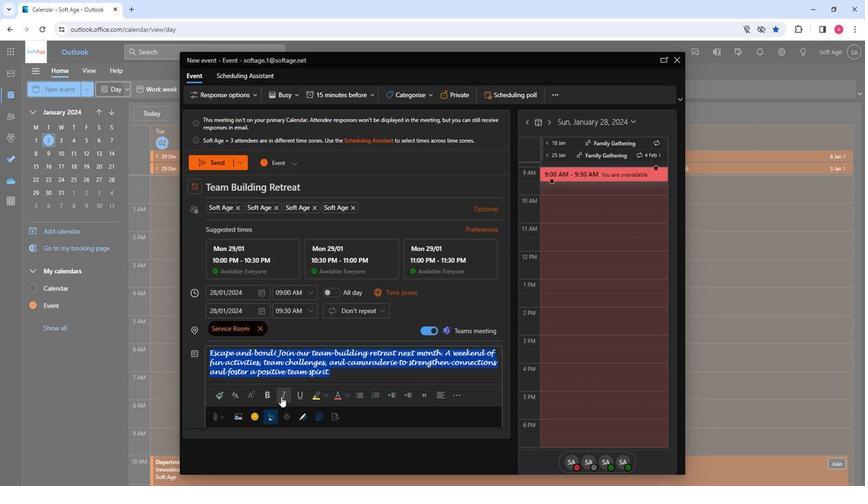
Action: Mouse pressed left at (281, 399)
Screenshot: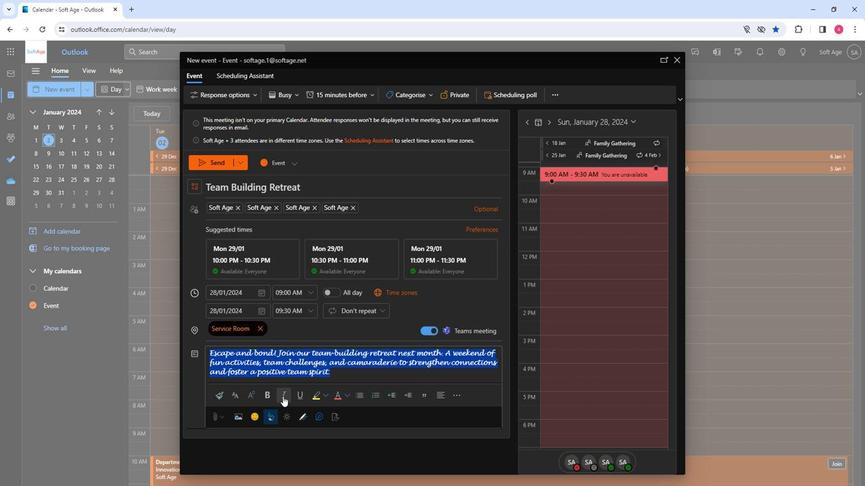 
Action: Mouse moved to (321, 395)
Screenshot: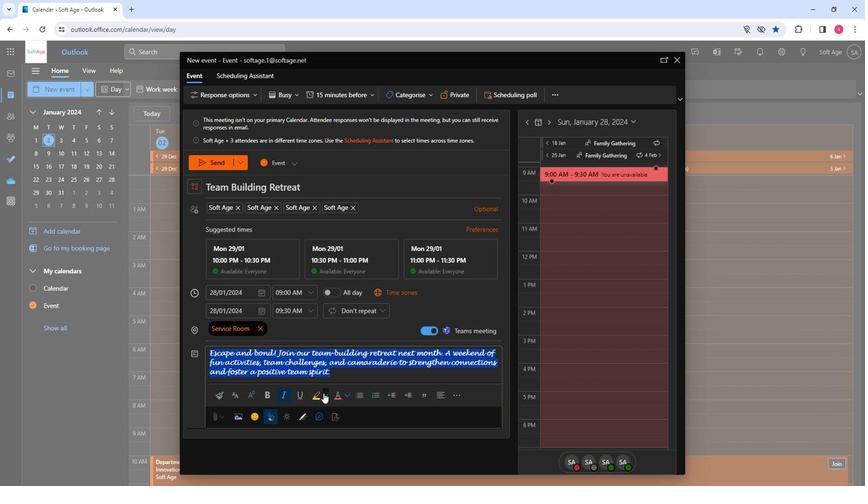
Action: Mouse pressed left at (321, 395)
Screenshot: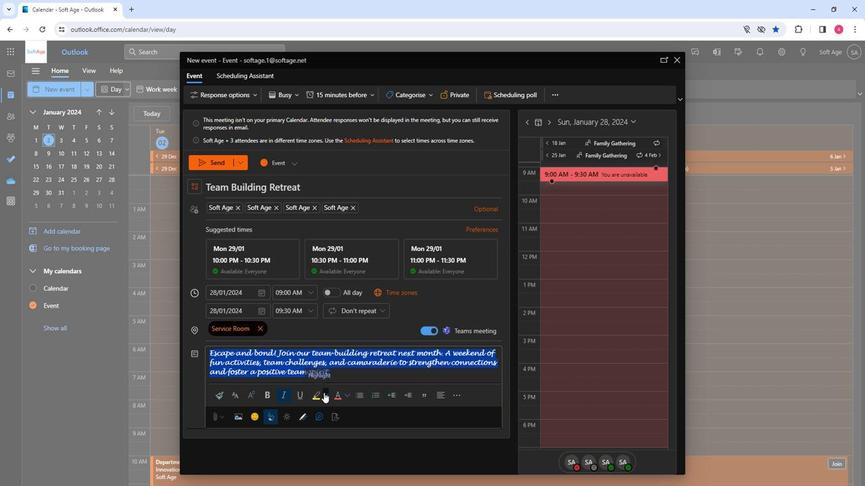 
Action: Mouse moved to (329, 419)
Screenshot: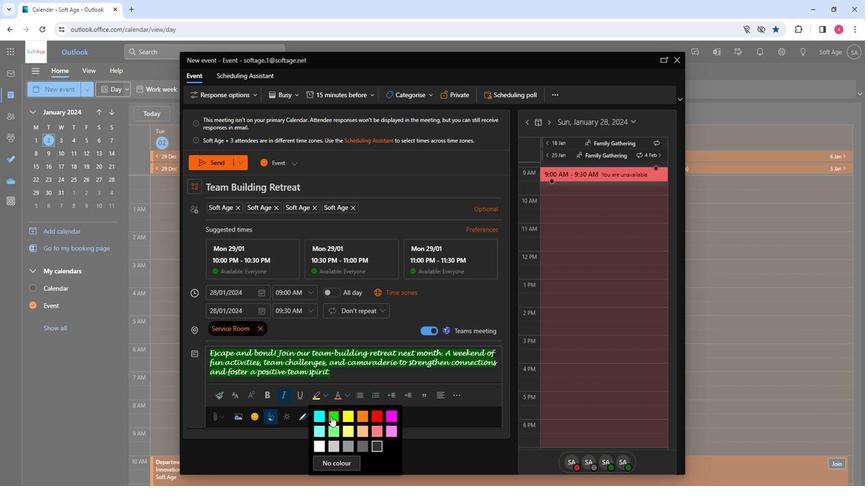 
Action: Mouse pressed left at (329, 419)
Screenshot: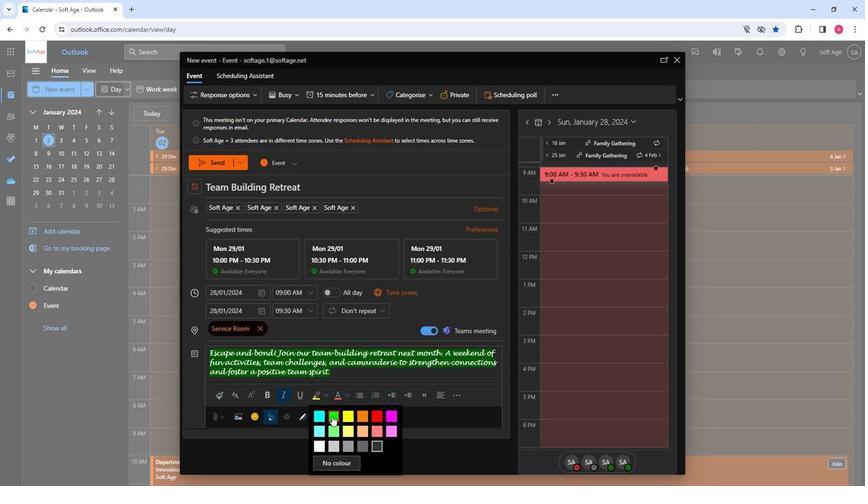 
Action: Mouse moved to (402, 396)
Screenshot: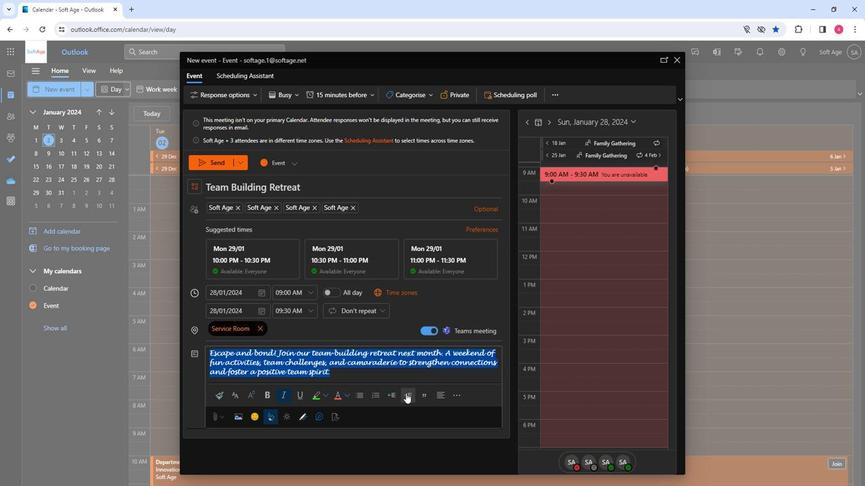 
Action: Mouse pressed left at (402, 396)
Screenshot: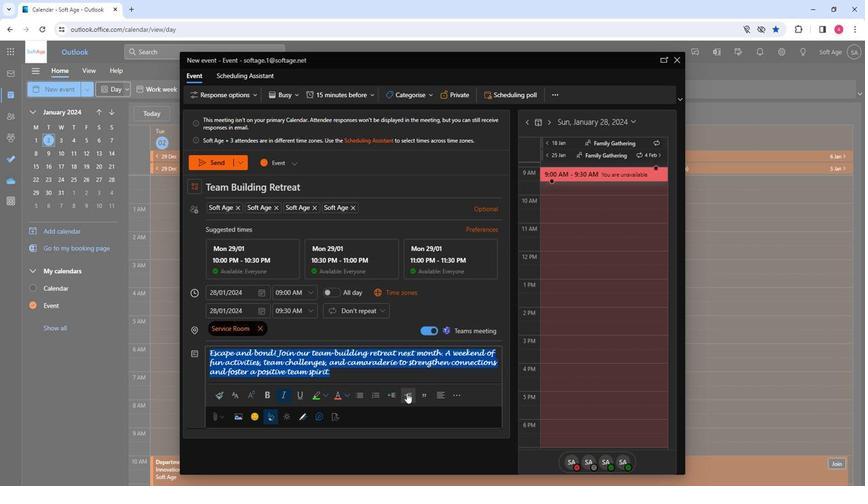 
Action: Mouse moved to (469, 369)
Screenshot: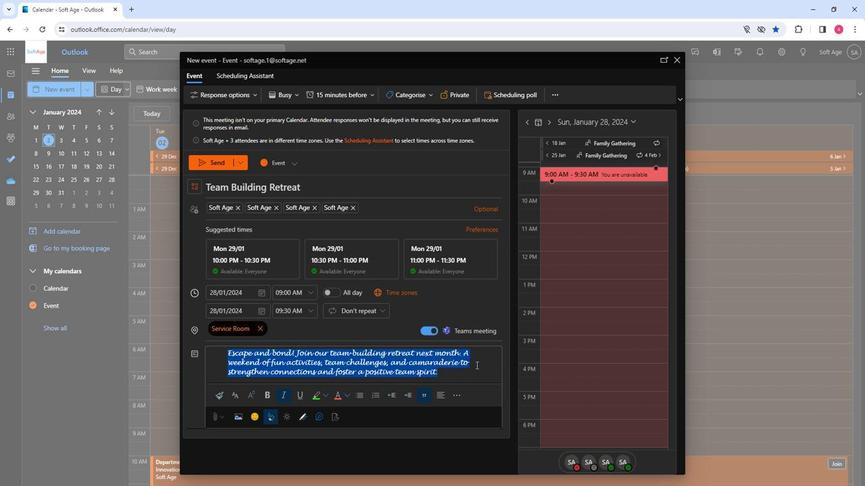 
Action: Mouse pressed left at (469, 369)
Screenshot: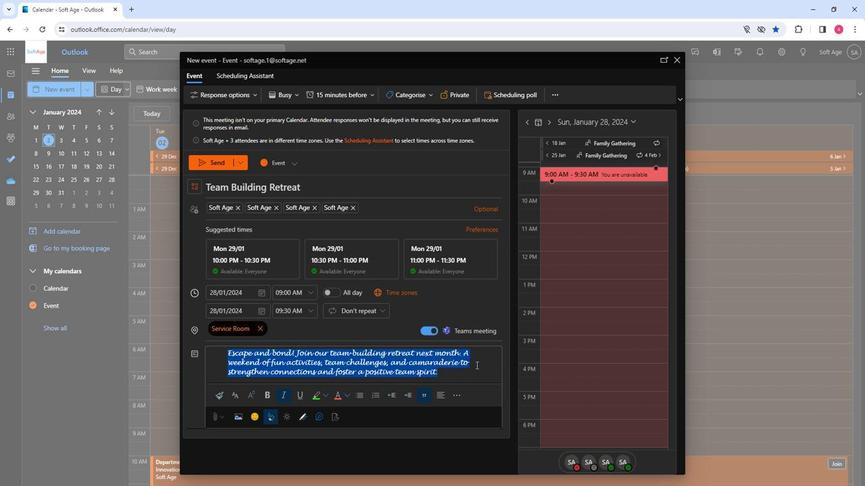 
Action: Mouse moved to (469, 371)
Screenshot: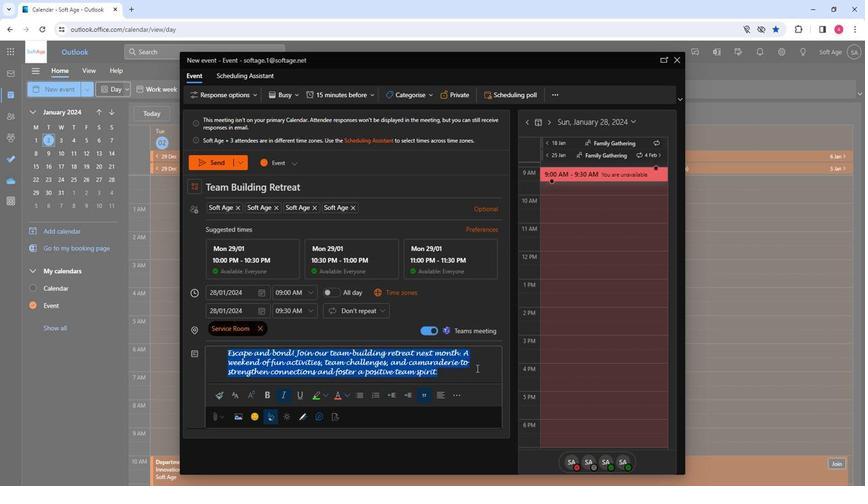 
Action: Mouse pressed left at (469, 371)
Screenshot: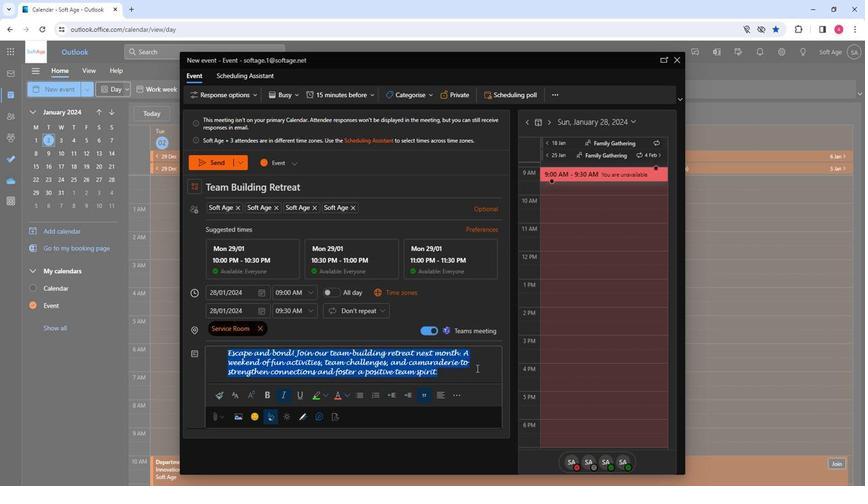 
Action: Mouse moved to (222, 165)
Screenshot: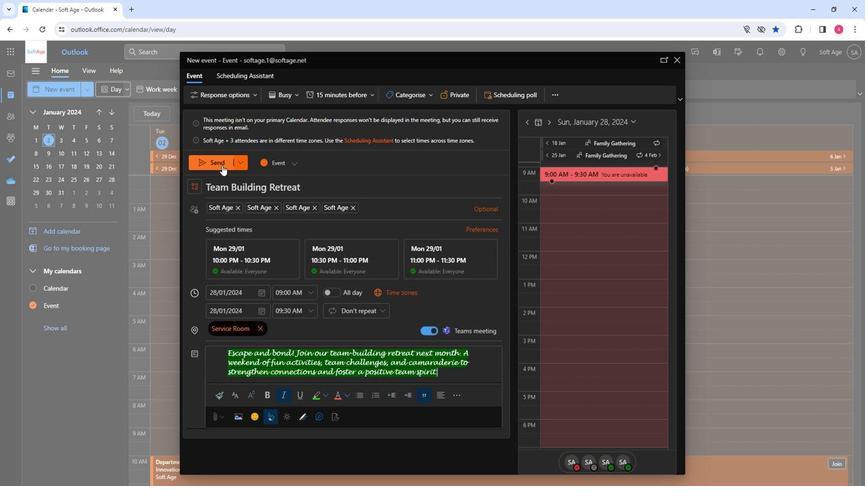 
Action: Mouse pressed left at (222, 165)
Screenshot: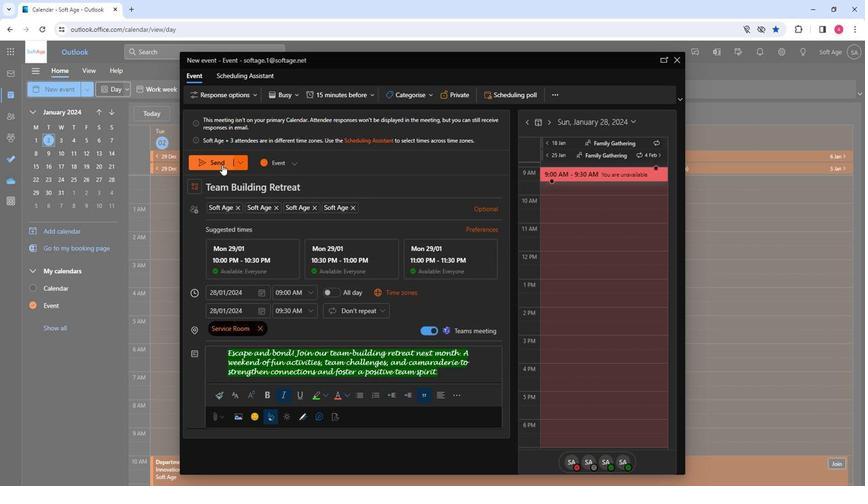 
Action: Mouse moved to (385, 306)
Screenshot: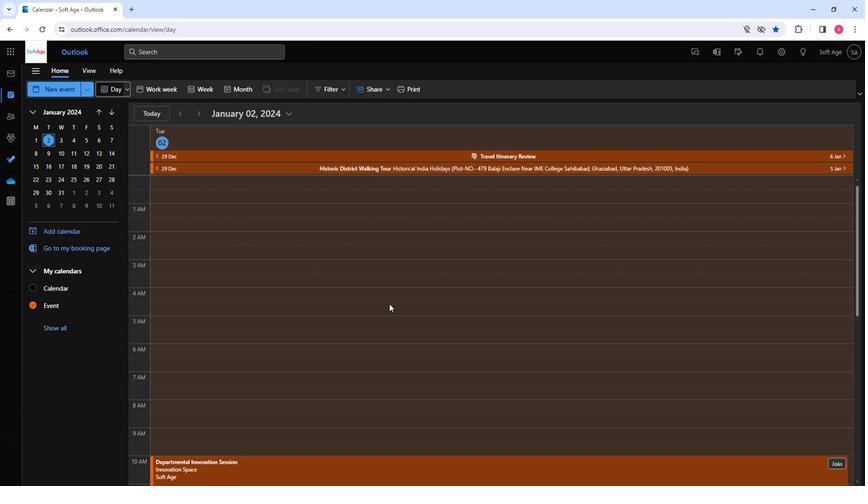 
